 Task: Add a signature Cooper Powell containing Thank you for your support, Cooper Powell to email address softage.1@softage.net and add a label Performance reviews
Action: Mouse moved to (374, 609)
Screenshot: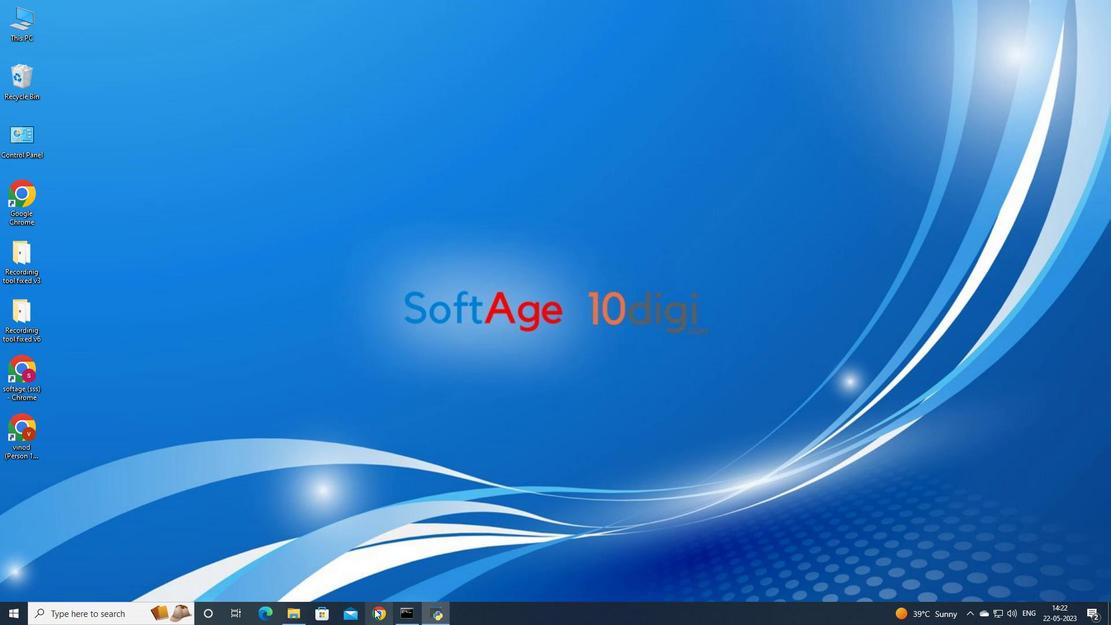 
Action: Mouse pressed left at (374, 609)
Screenshot: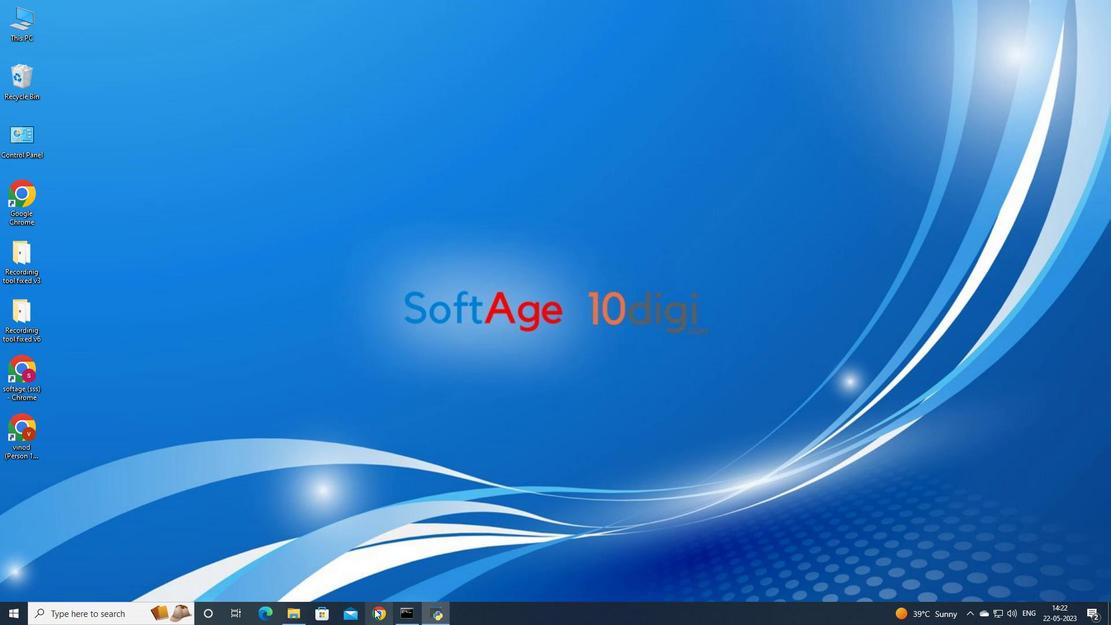 
Action: Mouse moved to (385, 605)
Screenshot: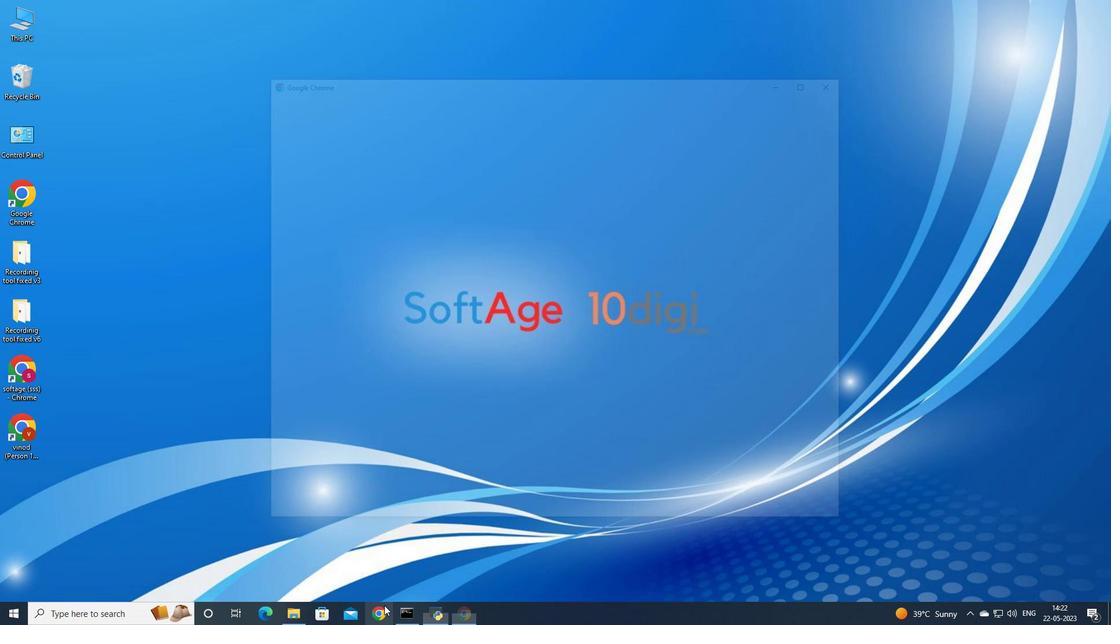 
Action: Mouse scrolled (385, 604) with delta (0, 0)
Screenshot: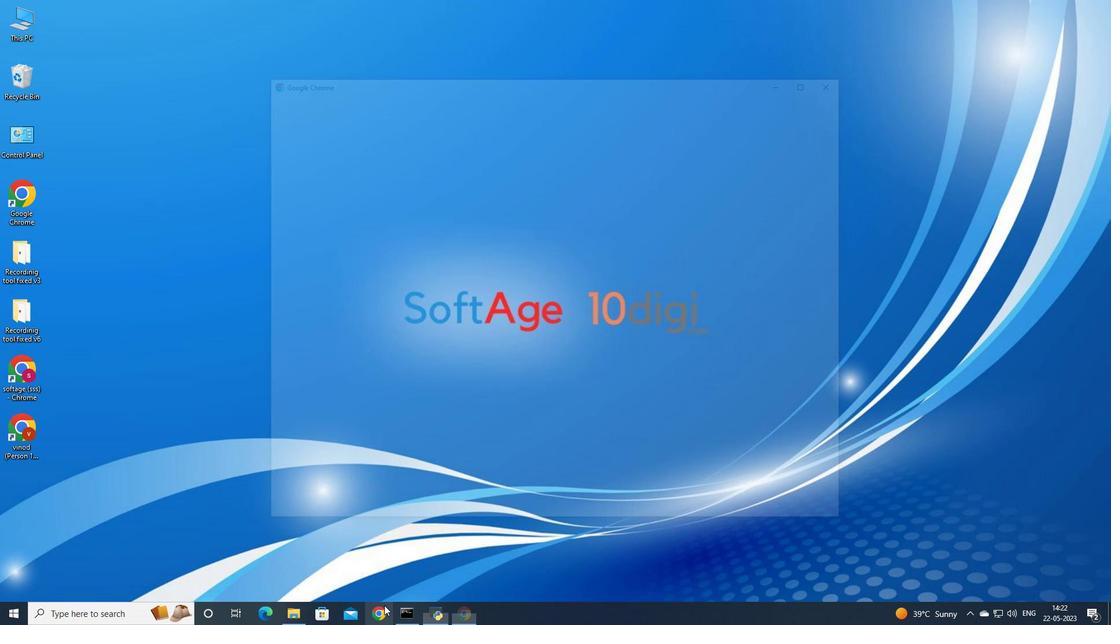 
Action: Mouse moved to (531, 345)
Screenshot: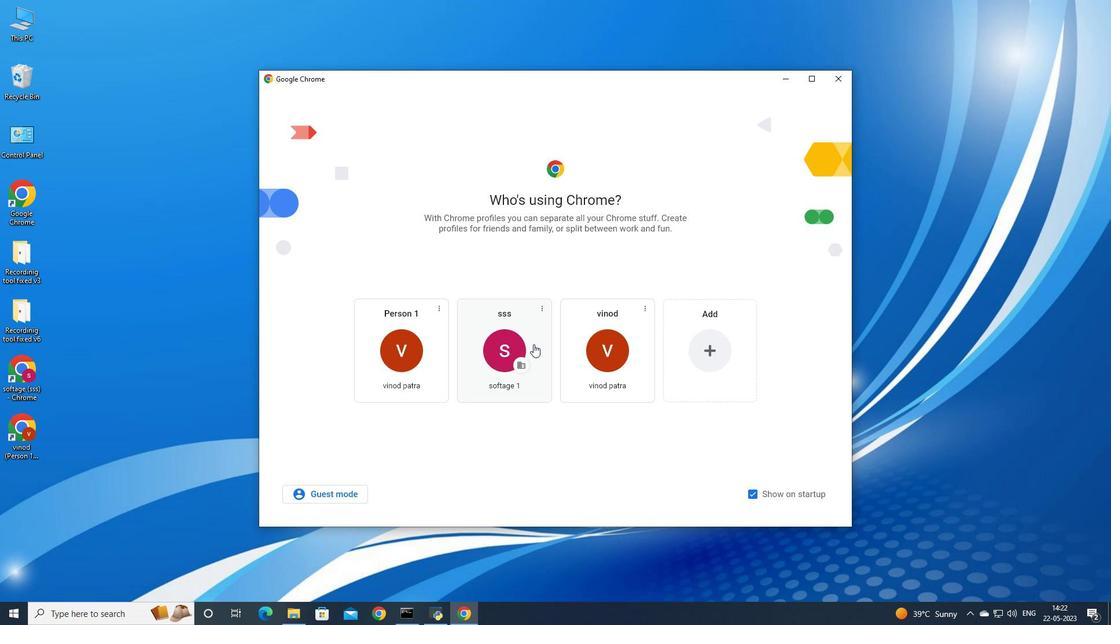 
Action: Mouse pressed left at (531, 345)
Screenshot: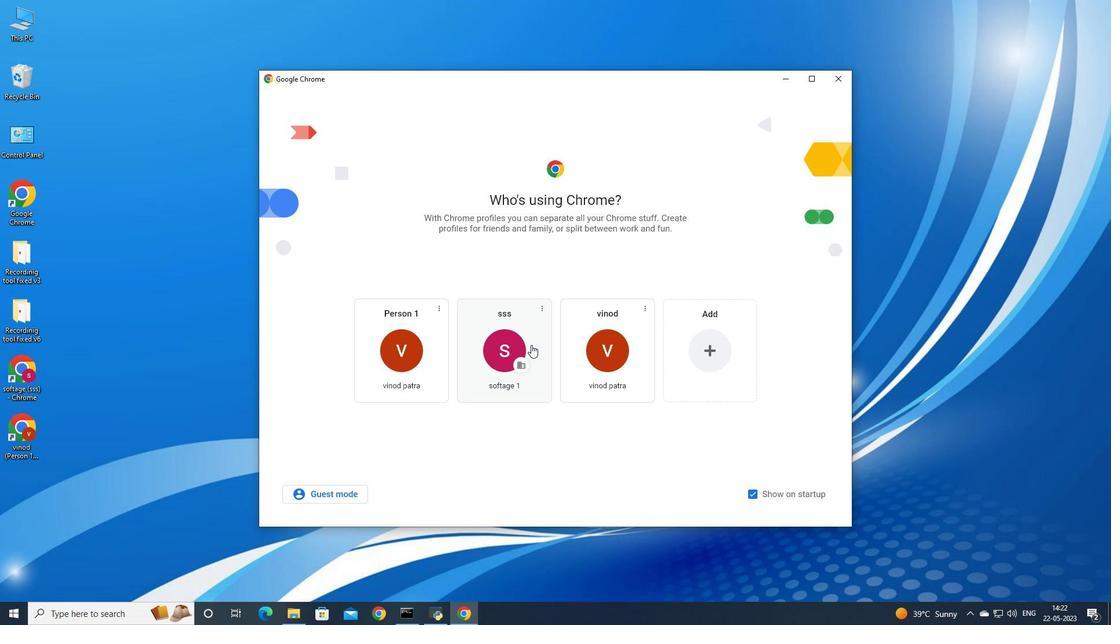 
Action: Mouse moved to (1004, 63)
Screenshot: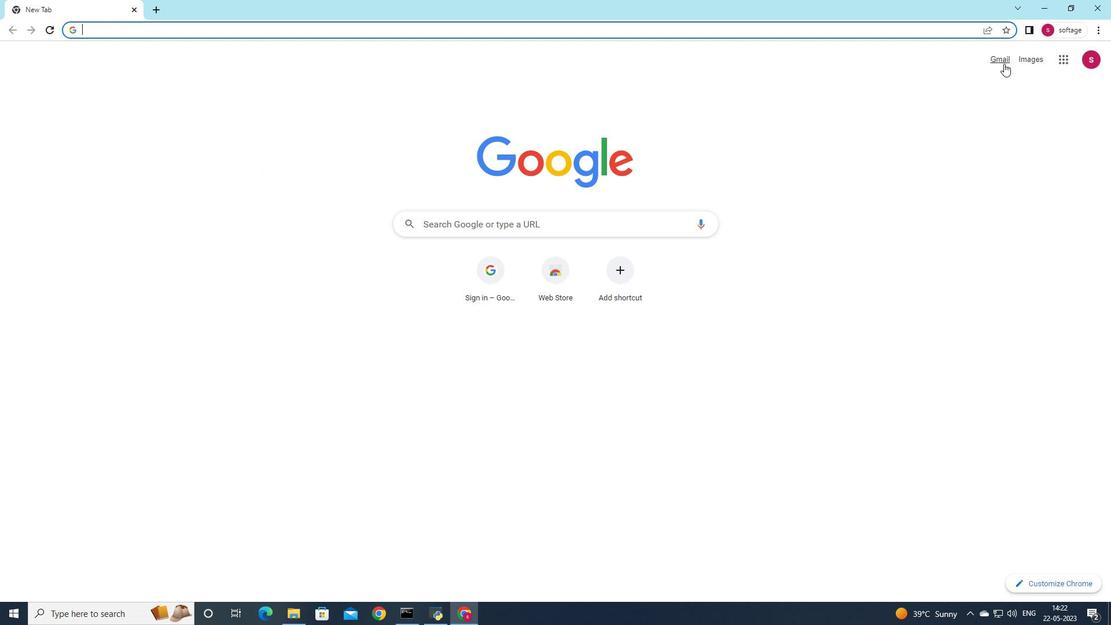 
Action: Mouse pressed left at (1004, 63)
Screenshot: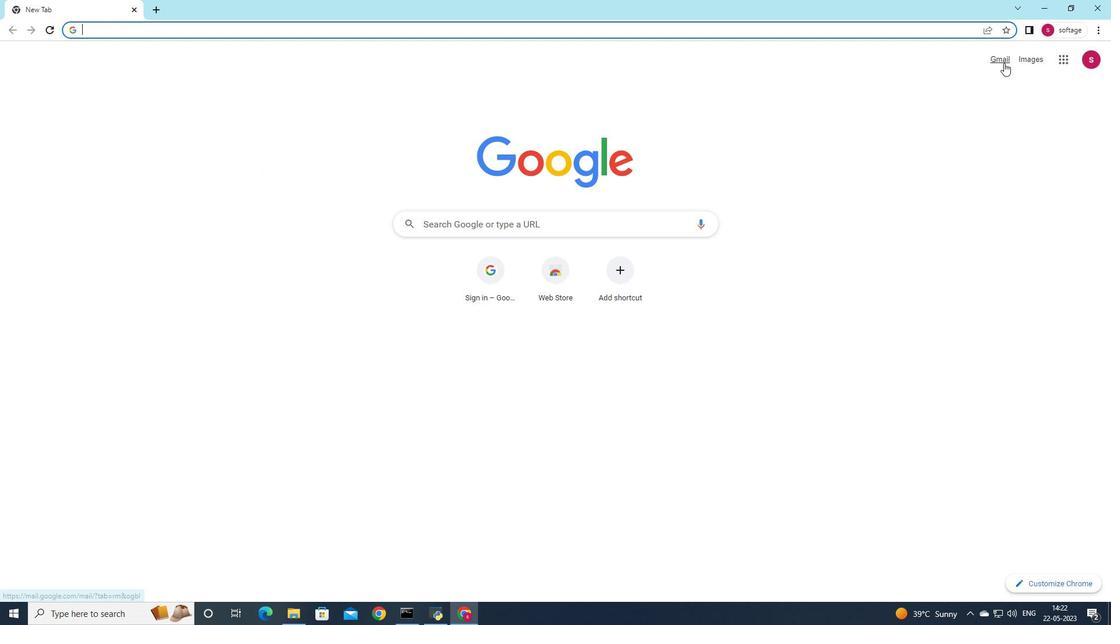 
Action: Mouse moved to (981, 80)
Screenshot: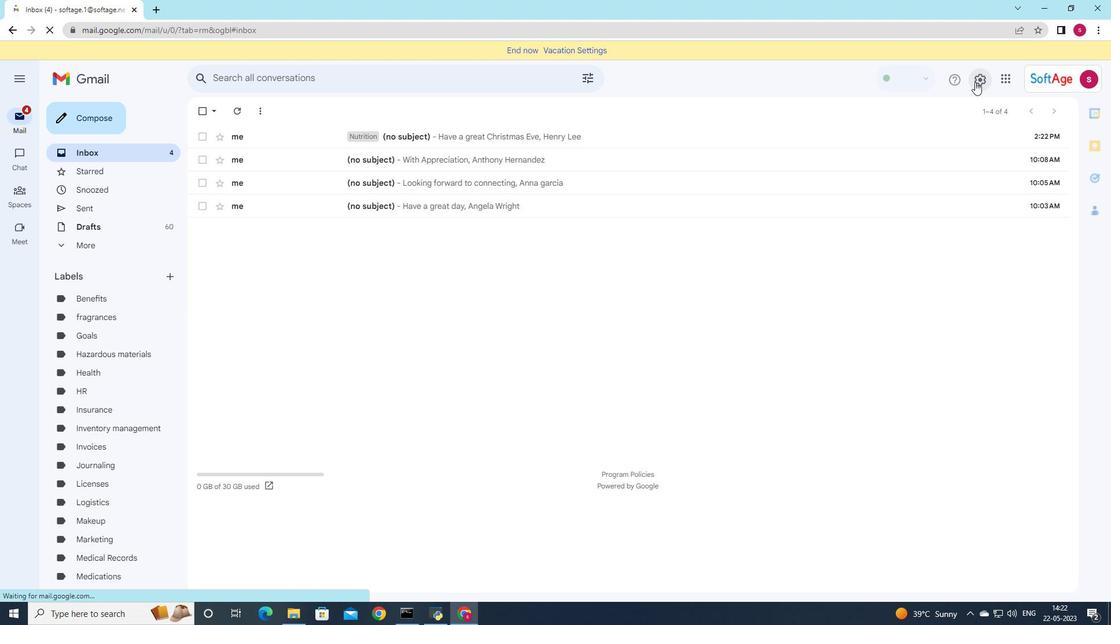 
Action: Mouse pressed left at (981, 80)
Screenshot: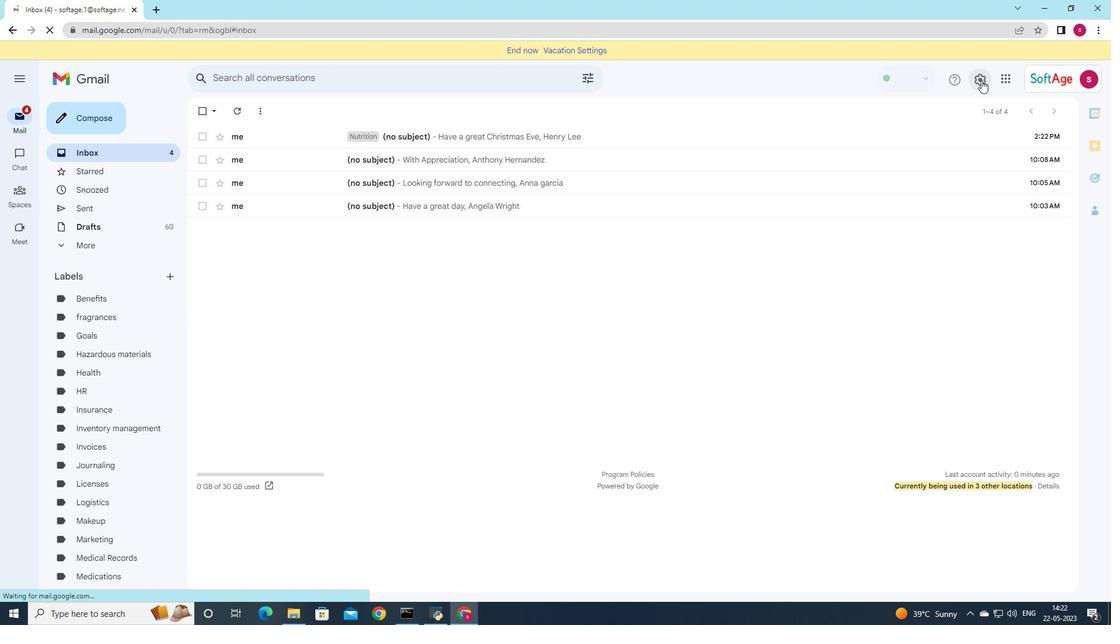 
Action: Mouse moved to (976, 130)
Screenshot: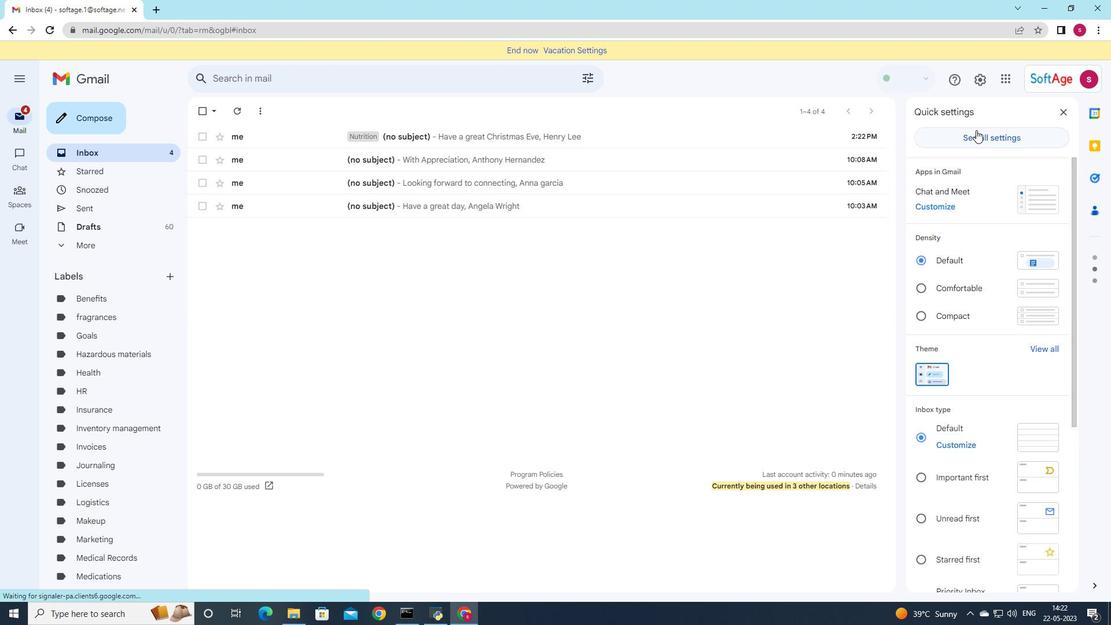 
Action: Mouse pressed left at (976, 130)
Screenshot: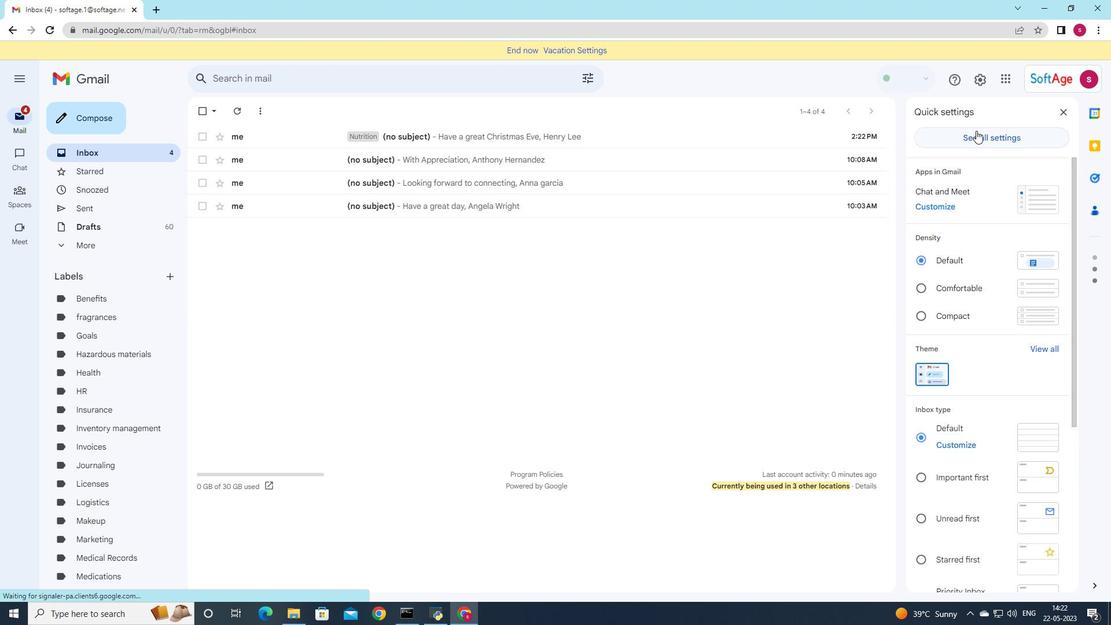 
Action: Mouse moved to (577, 213)
Screenshot: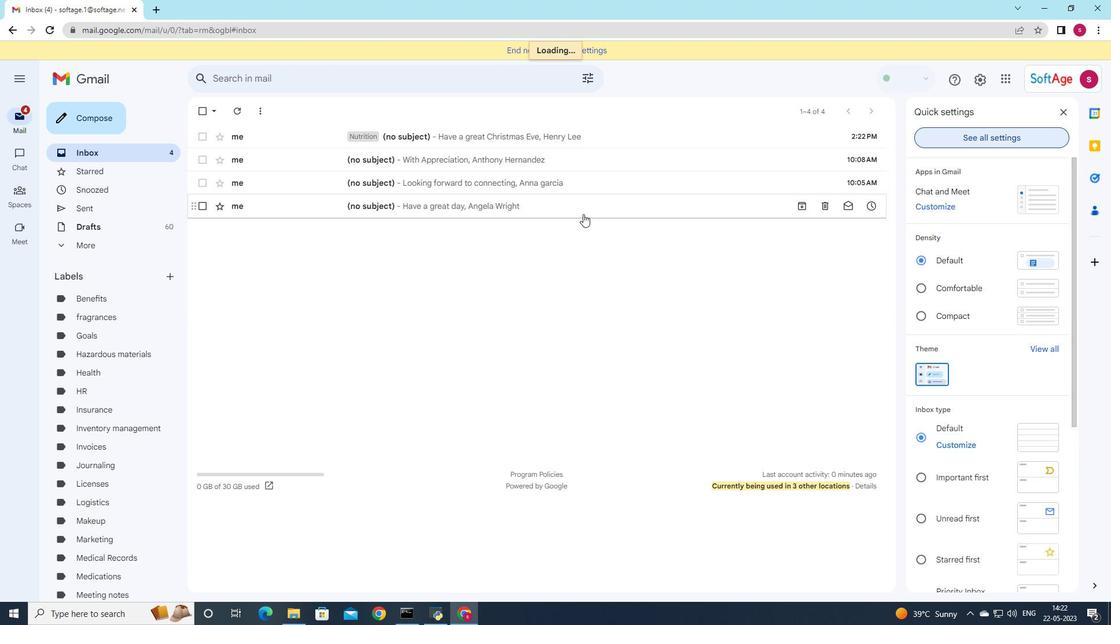 
Action: Mouse scrolled (577, 213) with delta (0, 0)
Screenshot: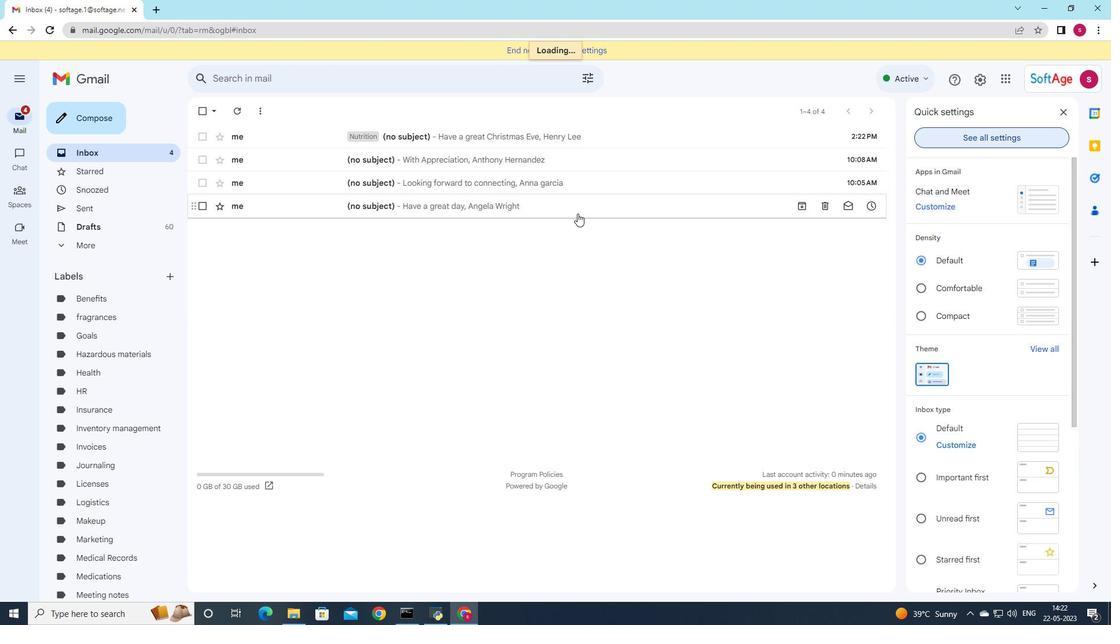 
Action: Mouse scrolled (577, 213) with delta (0, 0)
Screenshot: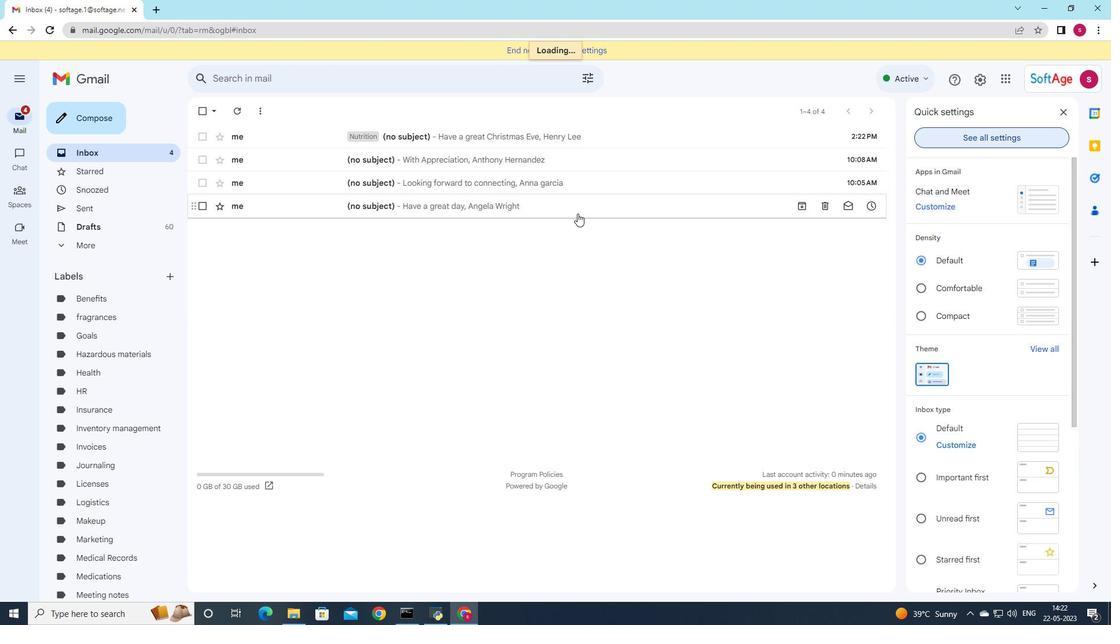 
Action: Mouse scrolled (577, 213) with delta (0, 0)
Screenshot: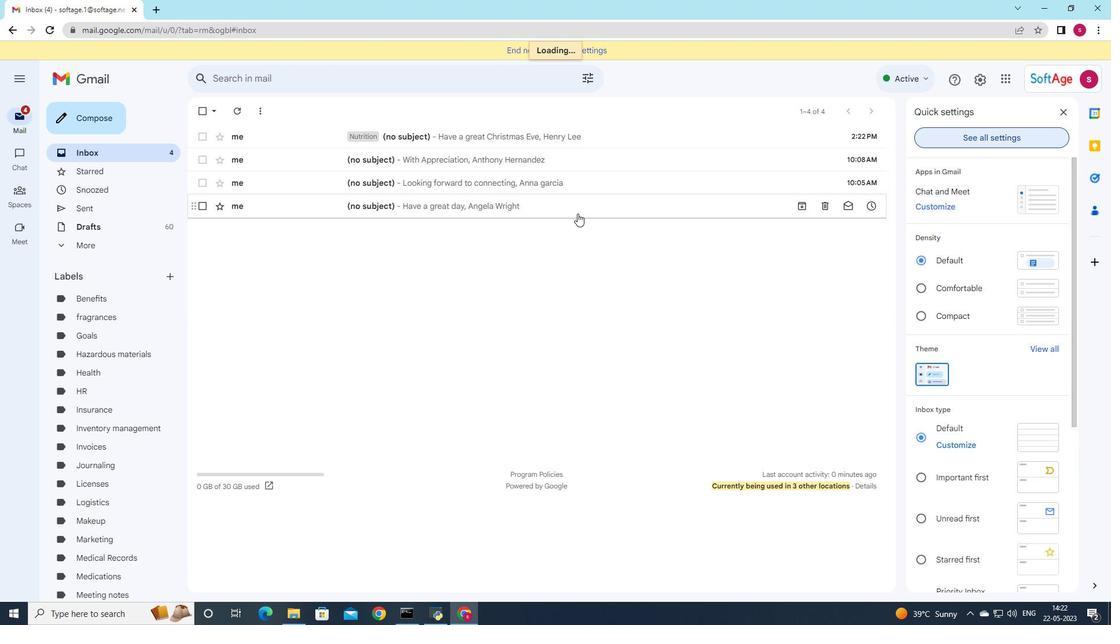 
Action: Mouse scrolled (577, 213) with delta (0, 0)
Screenshot: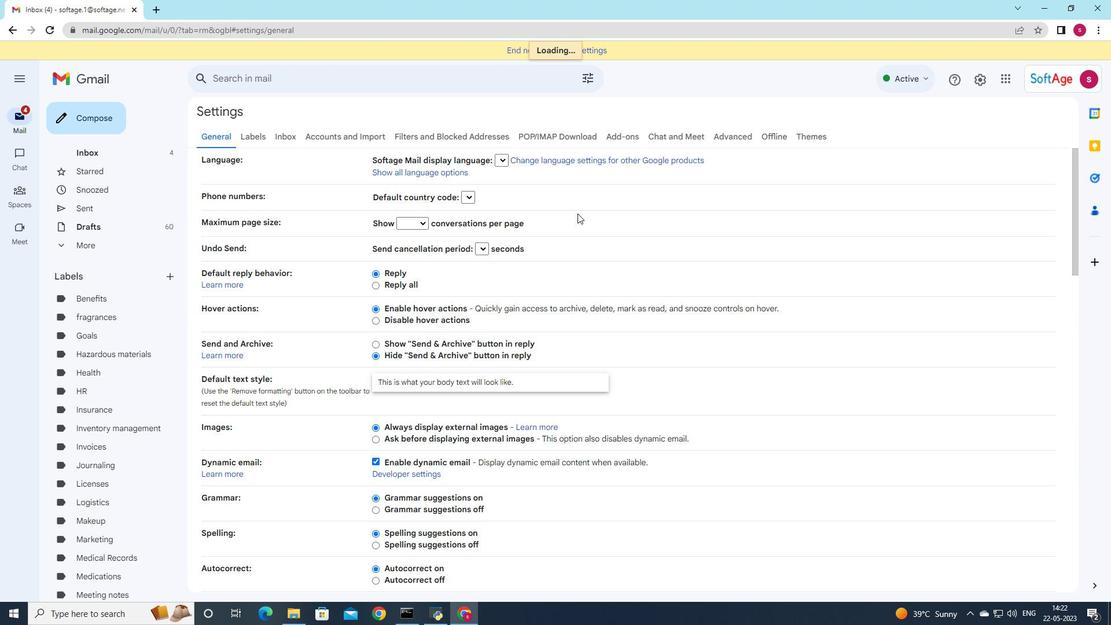 
Action: Mouse scrolled (577, 213) with delta (0, 0)
Screenshot: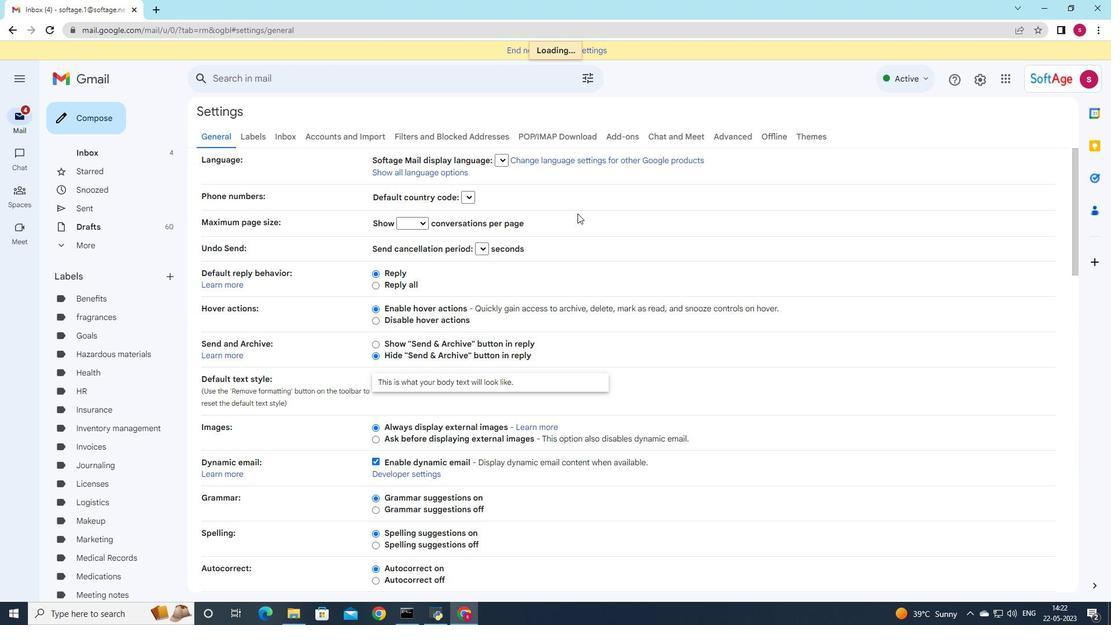 
Action: Mouse scrolled (577, 213) with delta (0, 0)
Screenshot: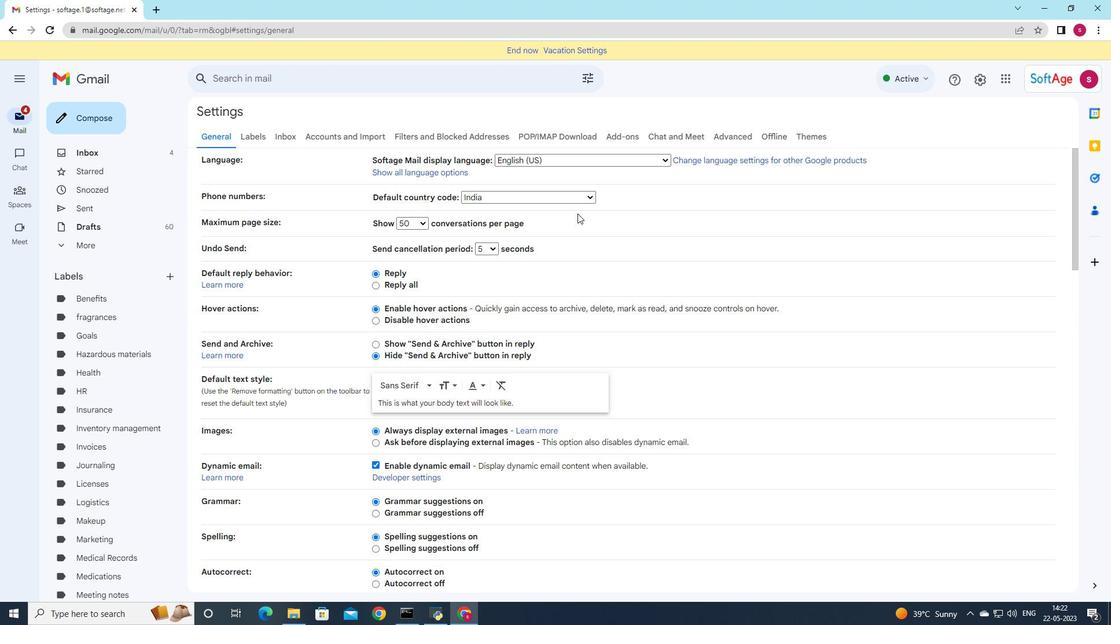 
Action: Mouse scrolled (577, 213) with delta (0, 0)
Screenshot: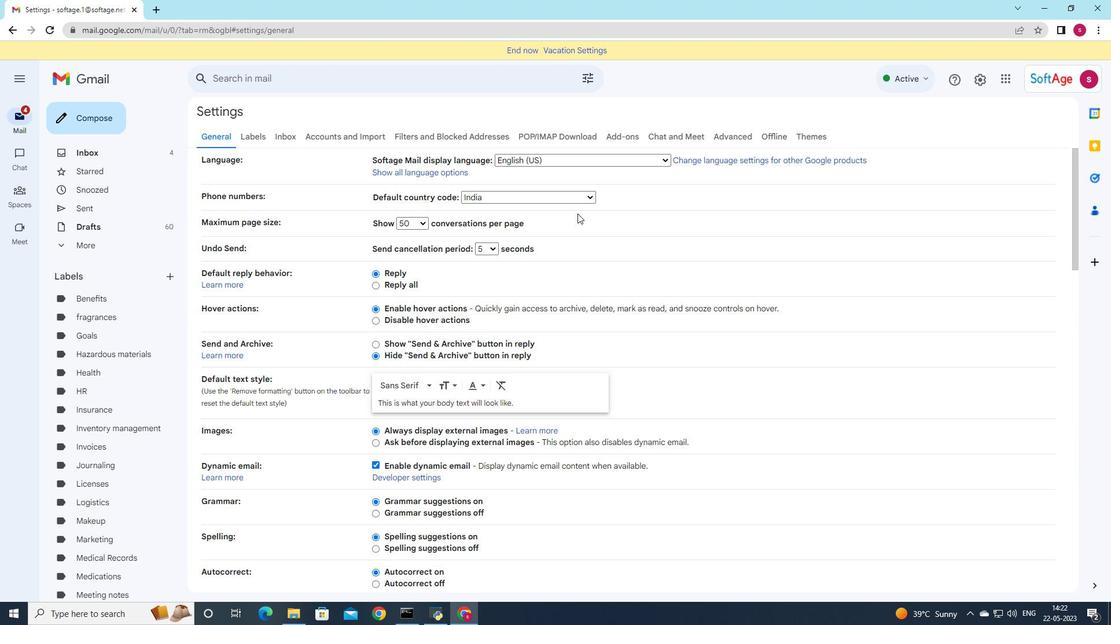 
Action: Mouse scrolled (577, 213) with delta (0, 0)
Screenshot: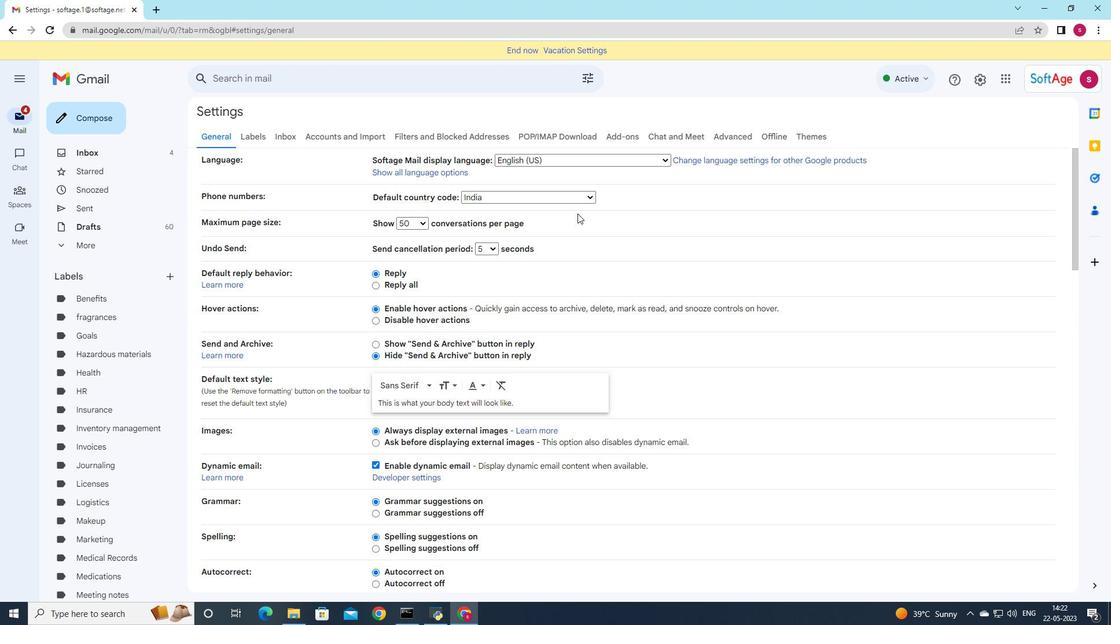 
Action: Mouse scrolled (577, 213) with delta (0, 0)
Screenshot: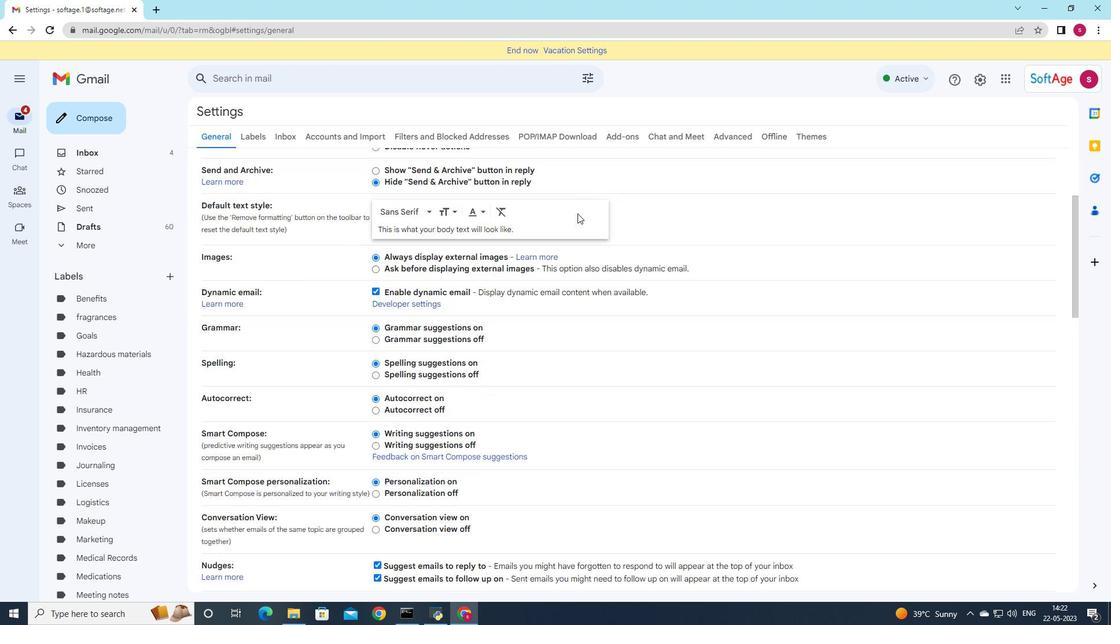 
Action: Mouse scrolled (577, 213) with delta (0, 0)
Screenshot: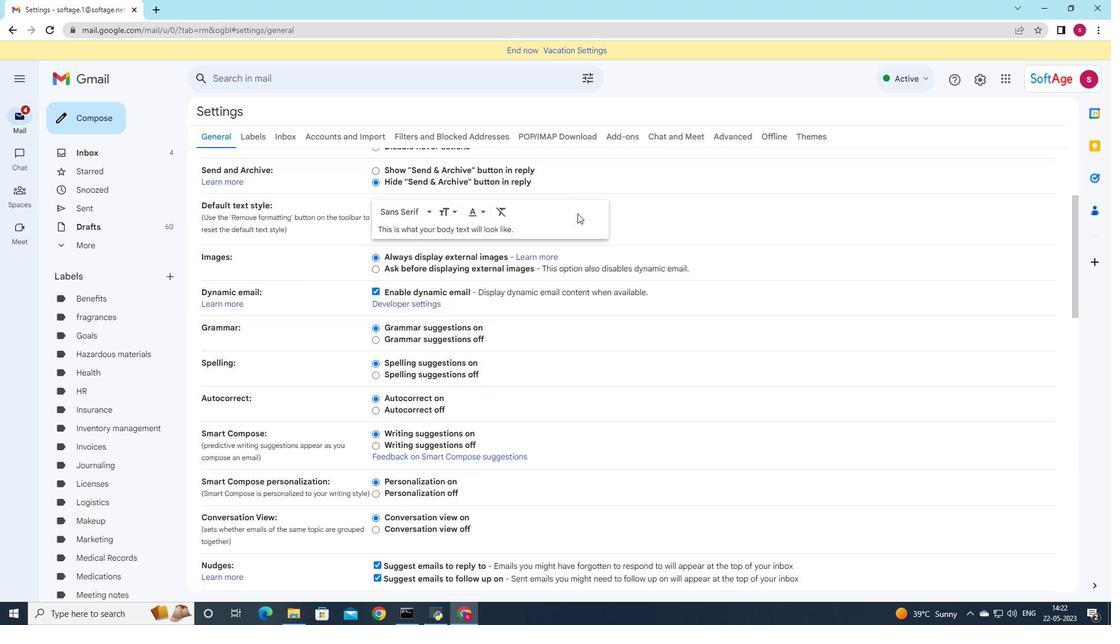 
Action: Mouse scrolled (577, 213) with delta (0, 0)
Screenshot: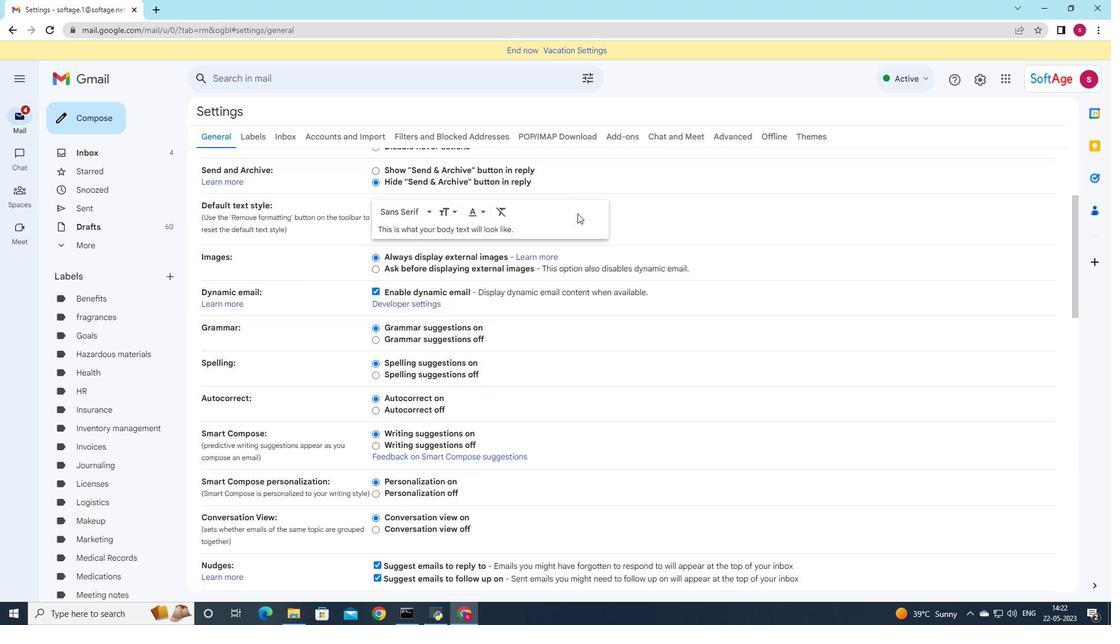 
Action: Mouse moved to (578, 217)
Screenshot: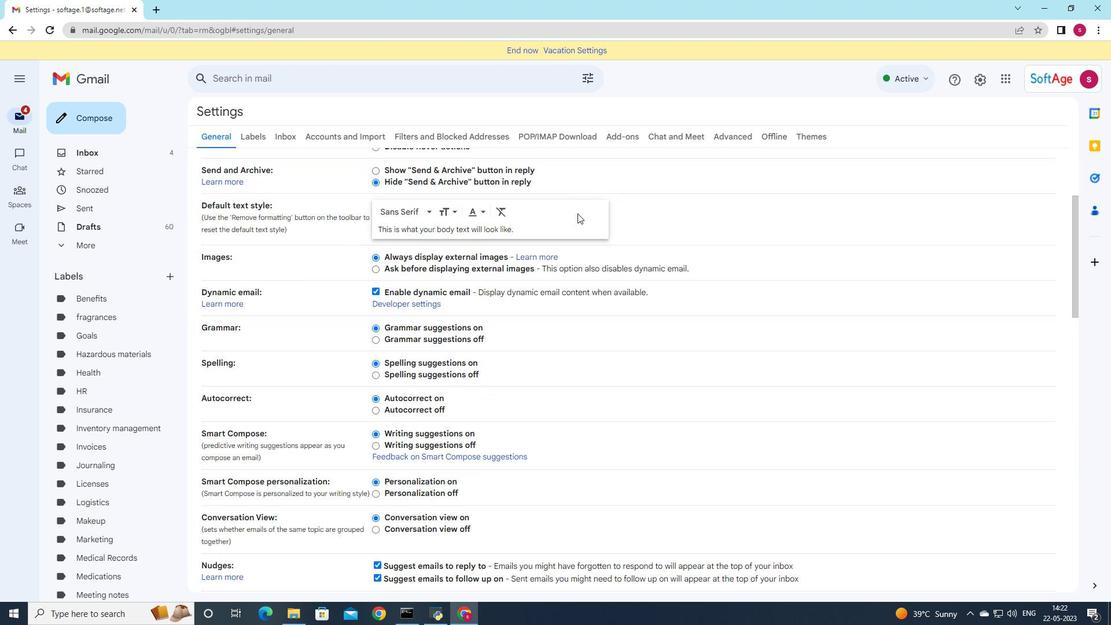 
Action: Mouse scrolled (578, 216) with delta (0, 0)
Screenshot: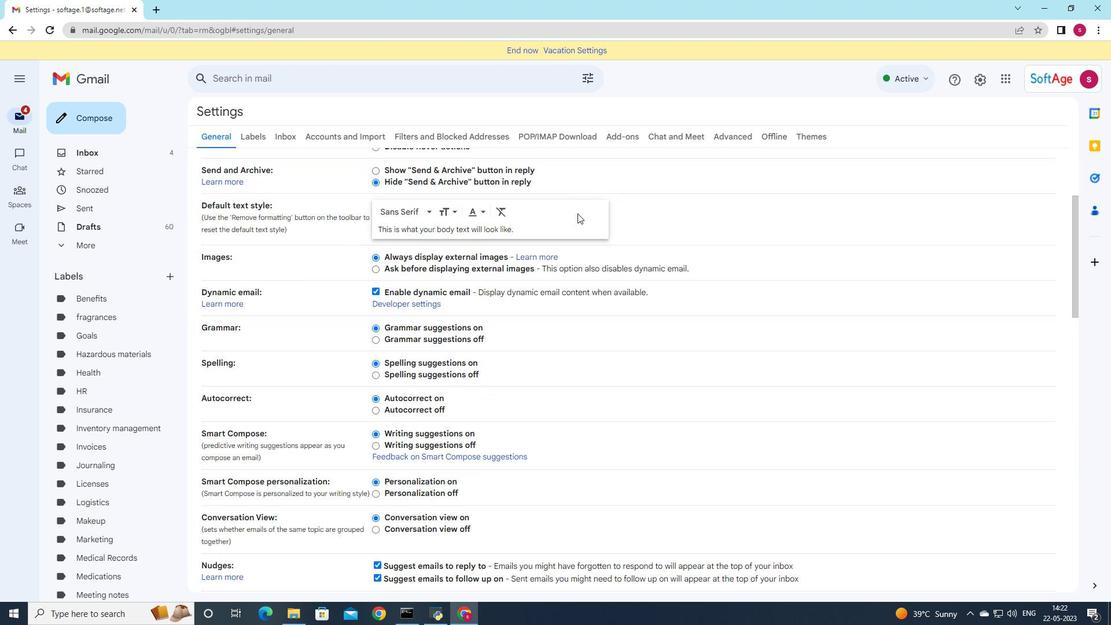 
Action: Mouse moved to (576, 234)
Screenshot: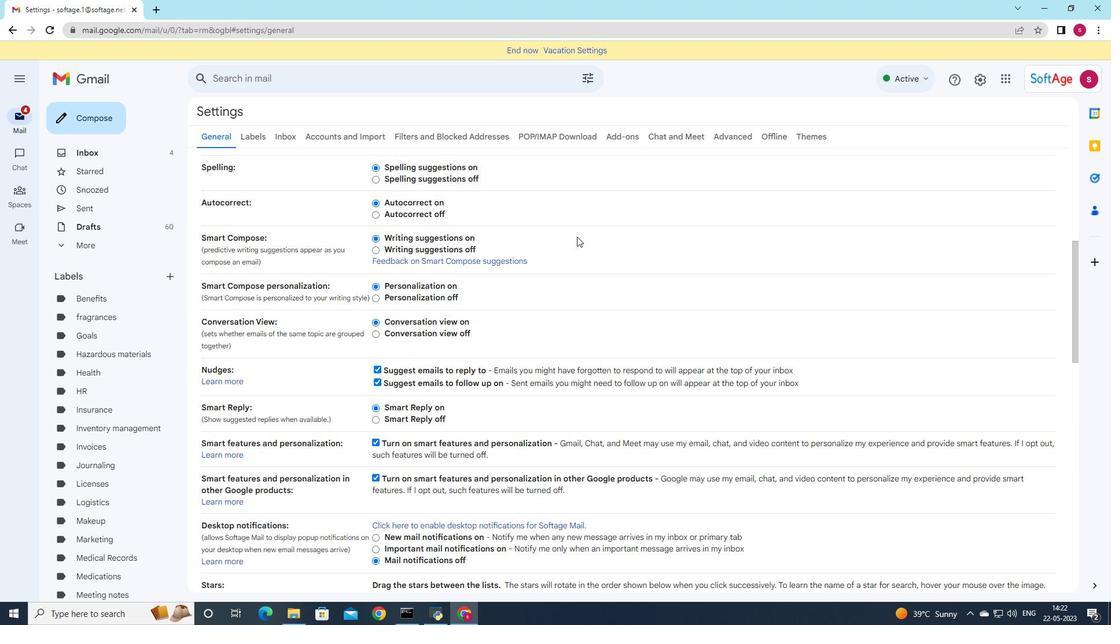 
Action: Mouse scrolled (576, 233) with delta (0, 0)
Screenshot: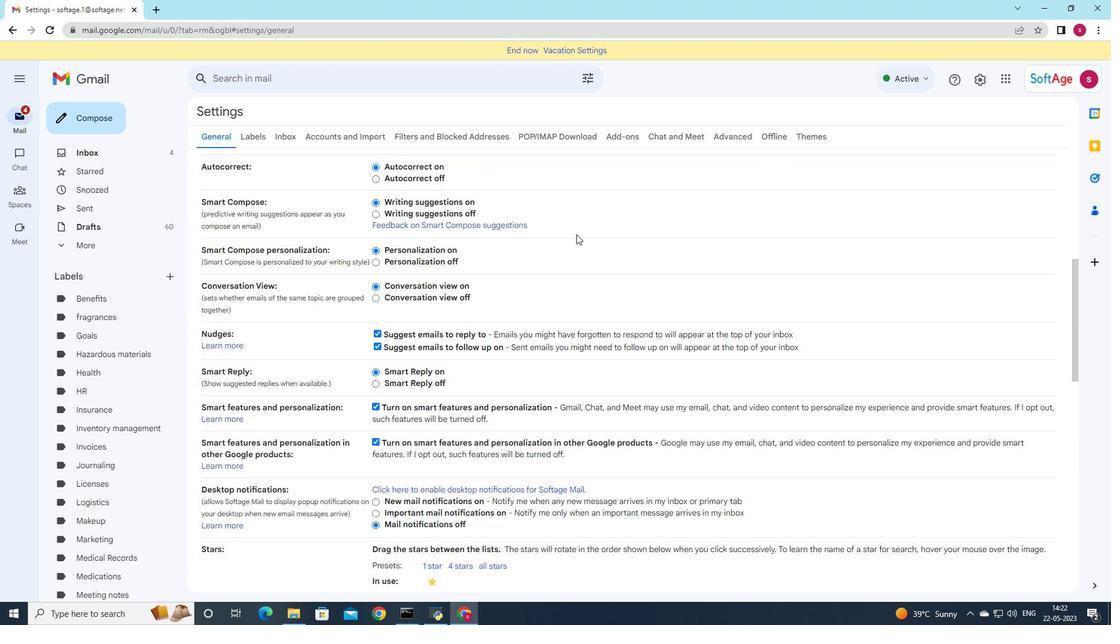 
Action: Mouse scrolled (576, 233) with delta (0, 0)
Screenshot: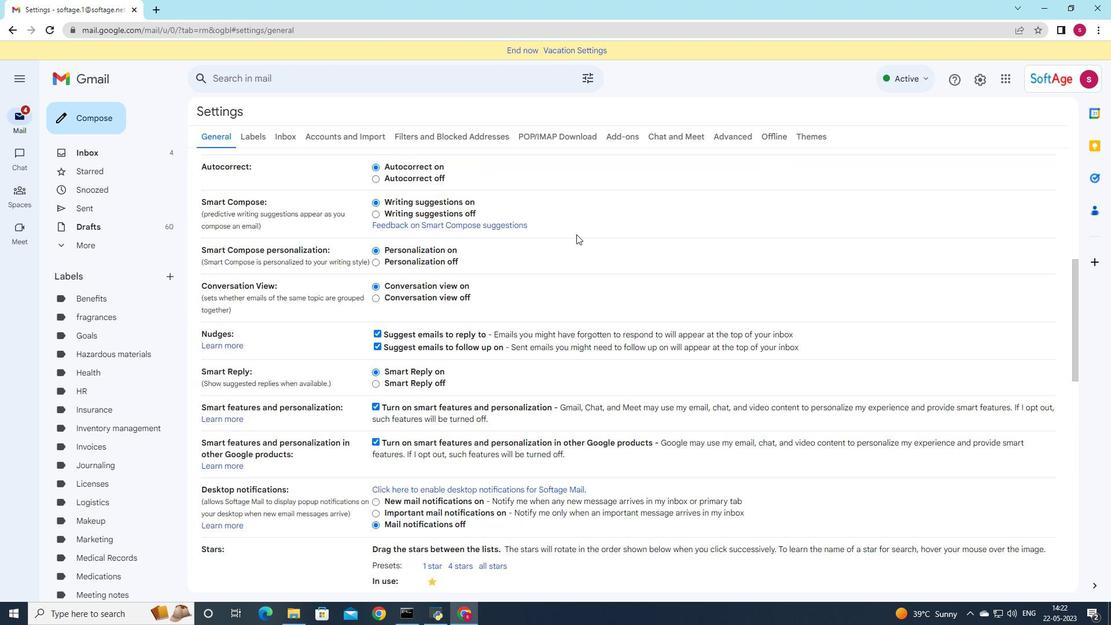 
Action: Mouse scrolled (576, 233) with delta (0, 0)
Screenshot: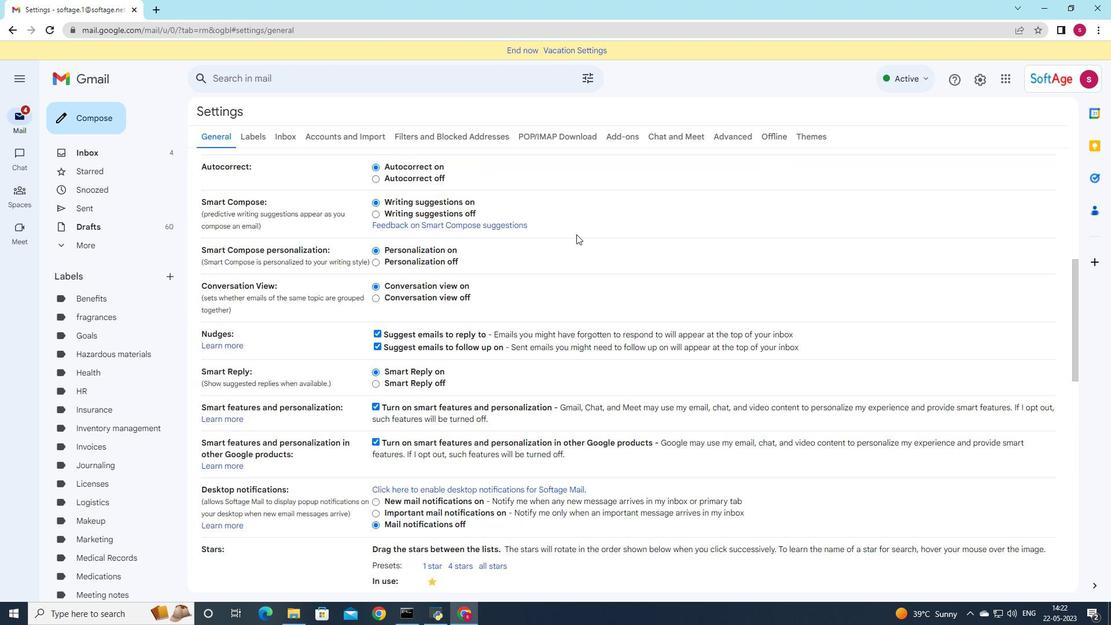 
Action: Mouse moved to (576, 235)
Screenshot: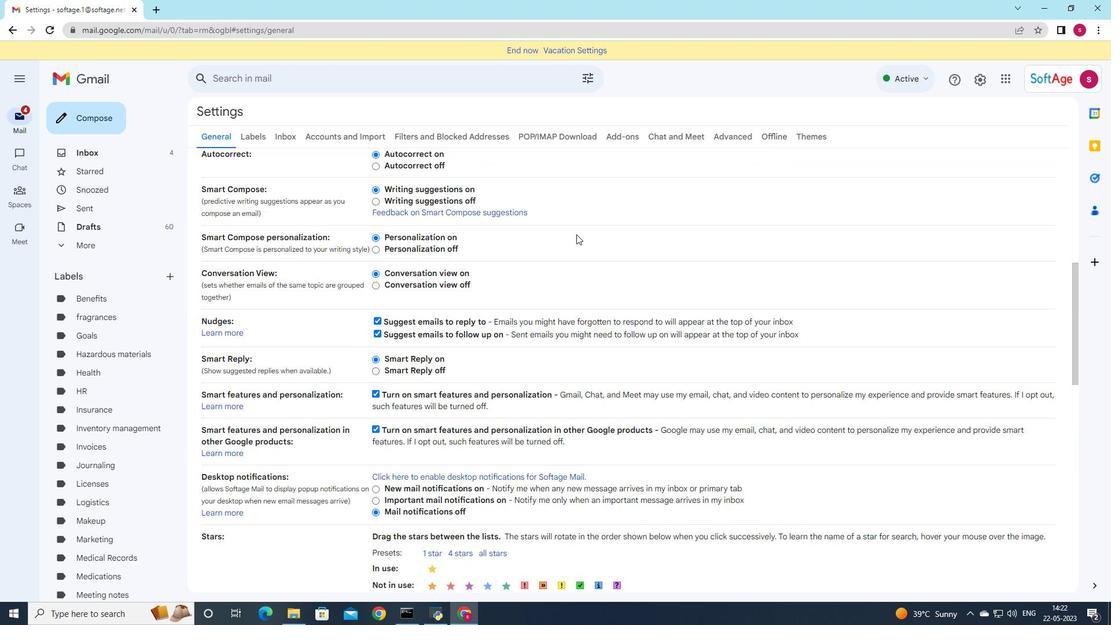 
Action: Mouse scrolled (576, 234) with delta (0, 0)
Screenshot: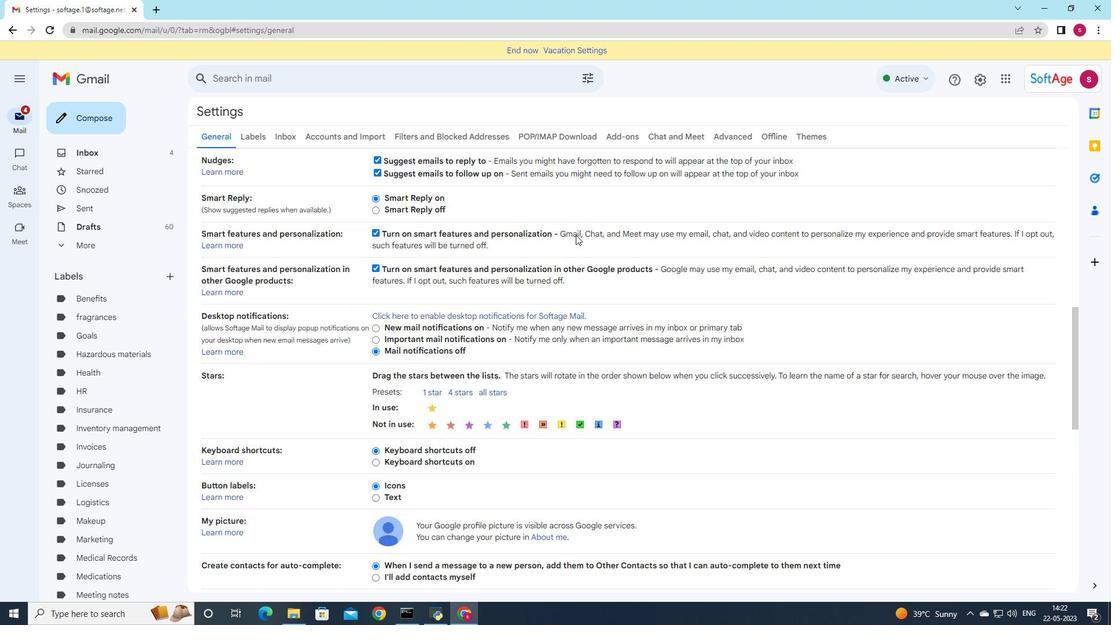 
Action: Mouse scrolled (576, 234) with delta (0, 0)
Screenshot: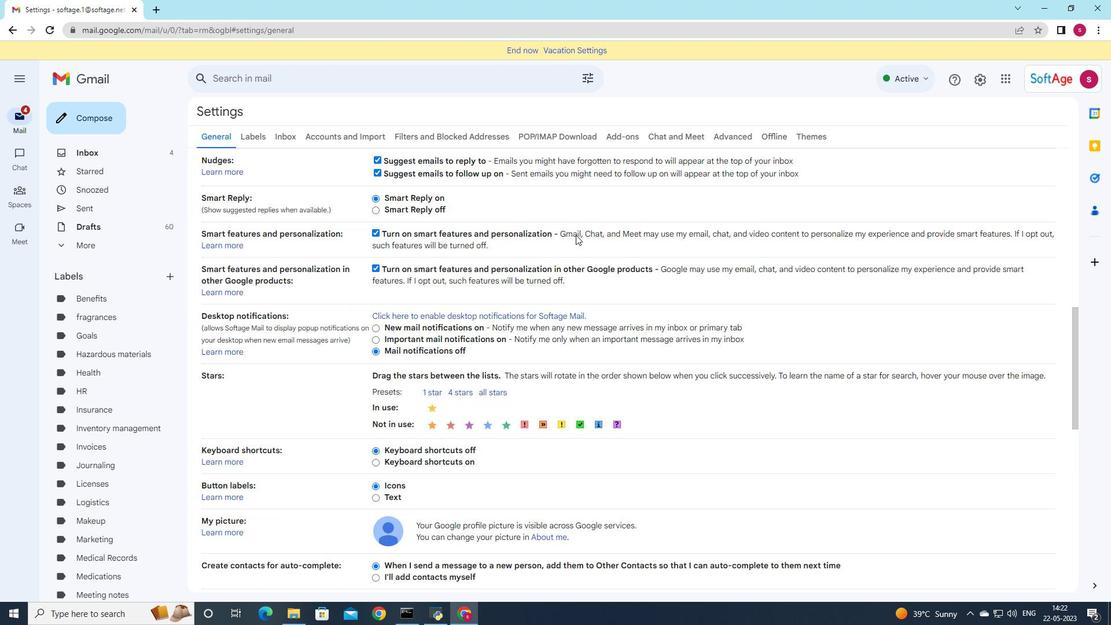 
Action: Mouse scrolled (576, 234) with delta (0, 0)
Screenshot: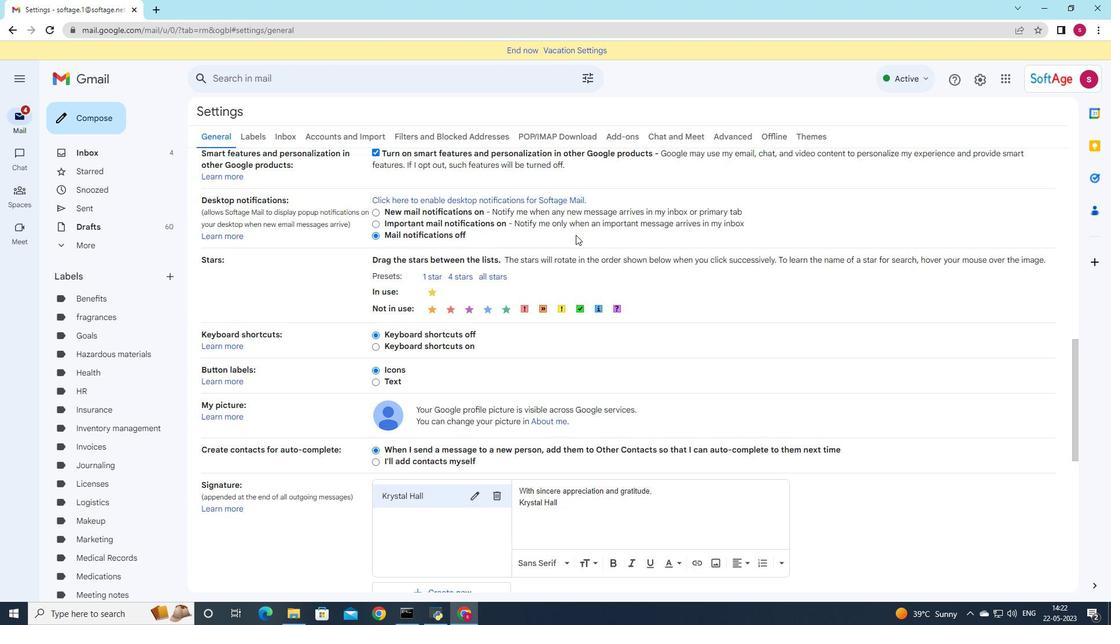 
Action: Mouse scrolled (576, 234) with delta (0, 0)
Screenshot: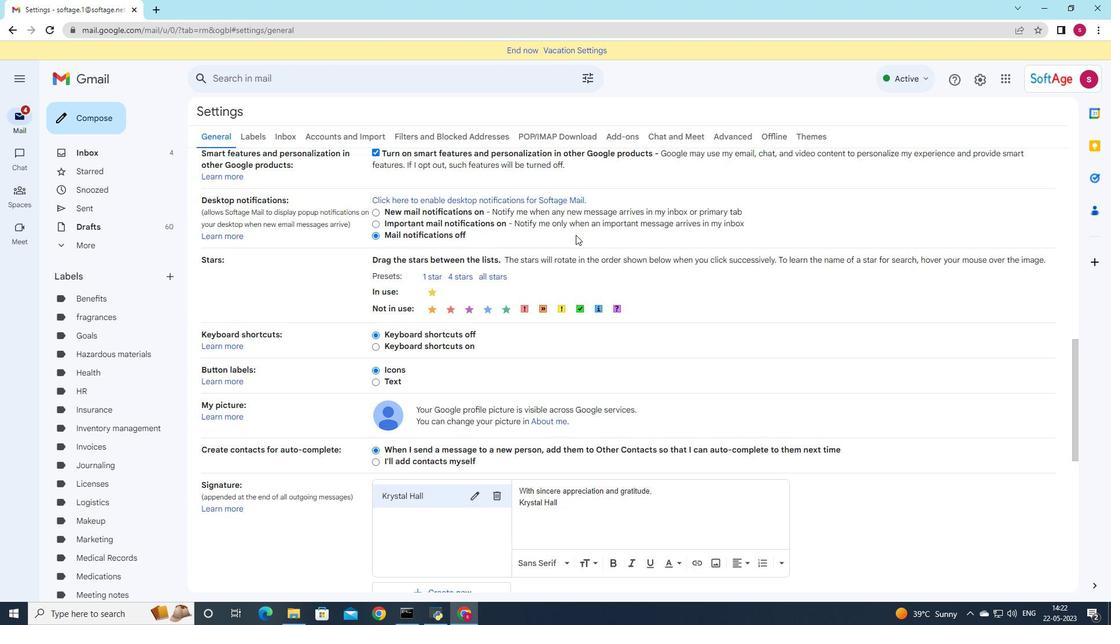 
Action: Mouse scrolled (576, 234) with delta (0, 0)
Screenshot: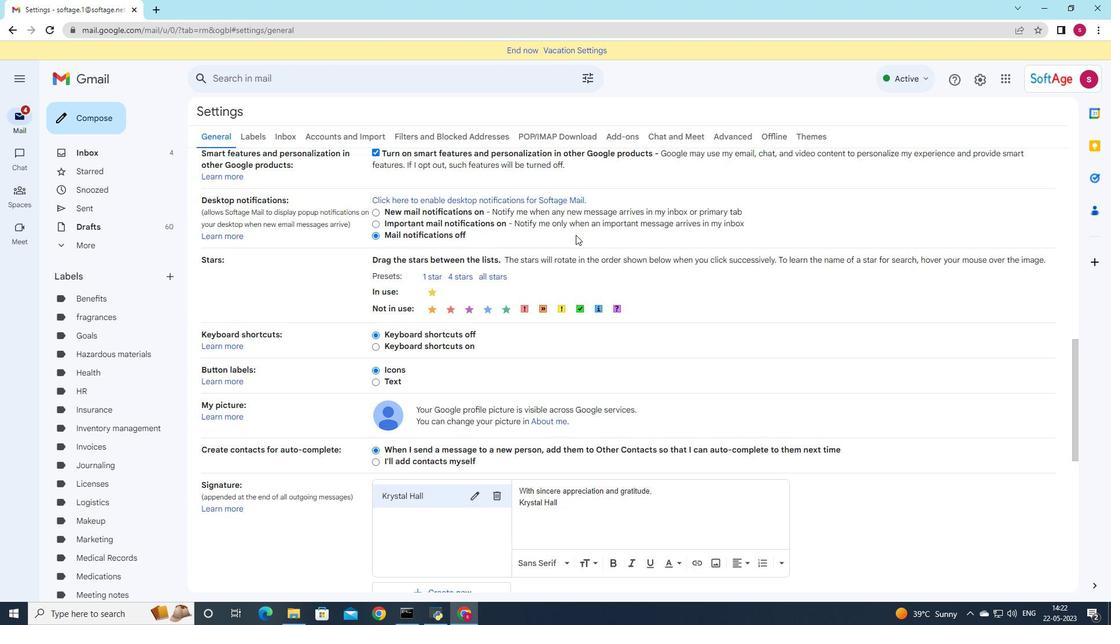 
Action: Mouse moved to (503, 326)
Screenshot: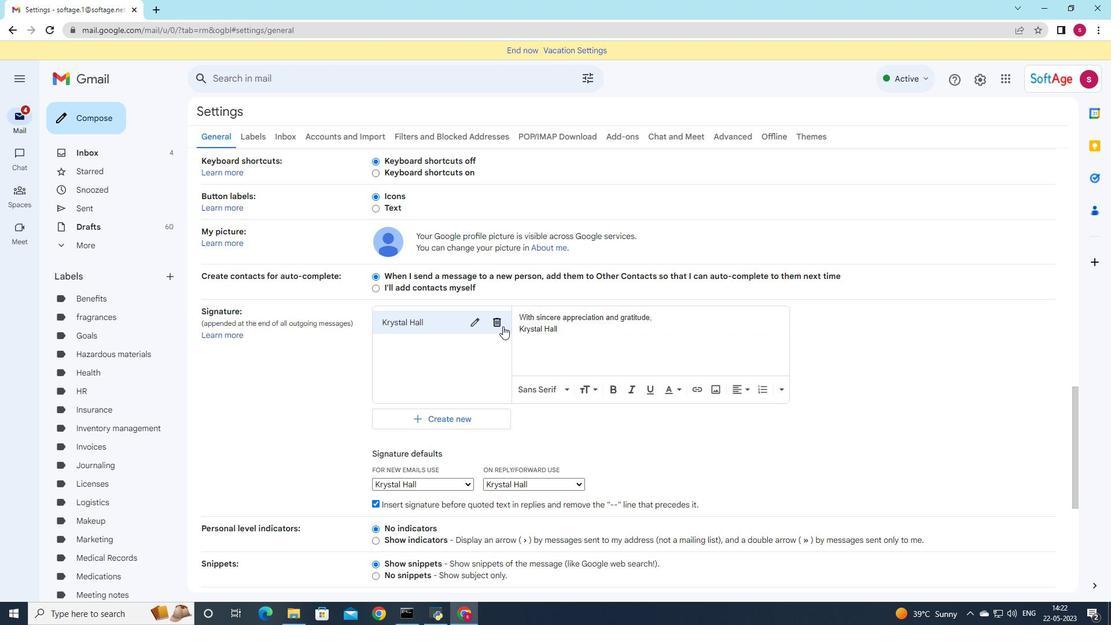 
Action: Mouse pressed left at (503, 326)
Screenshot: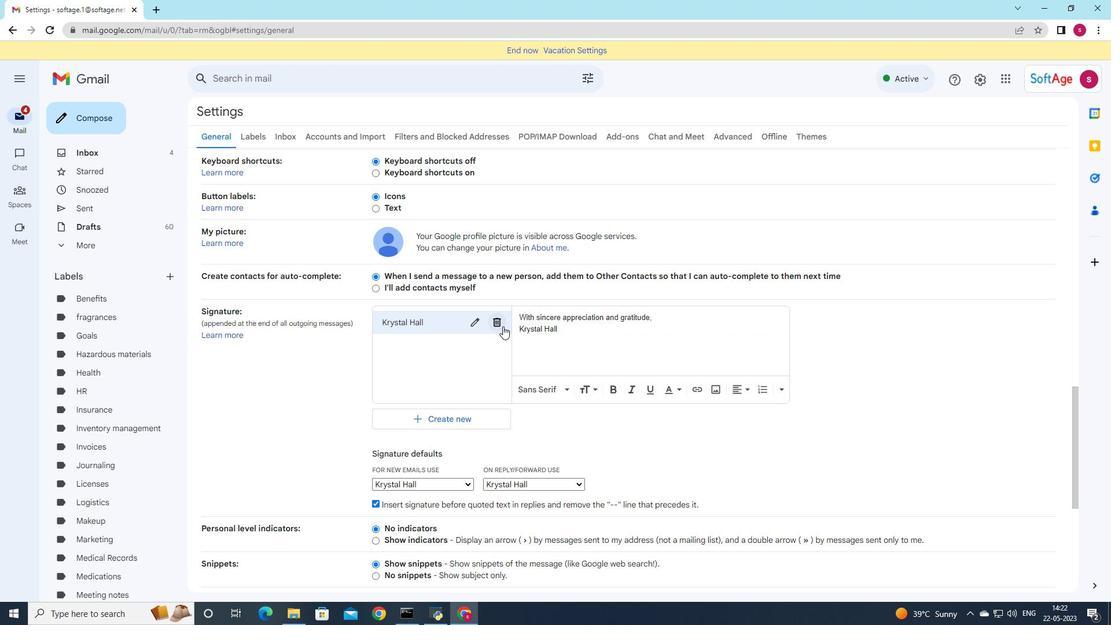 
Action: Mouse moved to (661, 349)
Screenshot: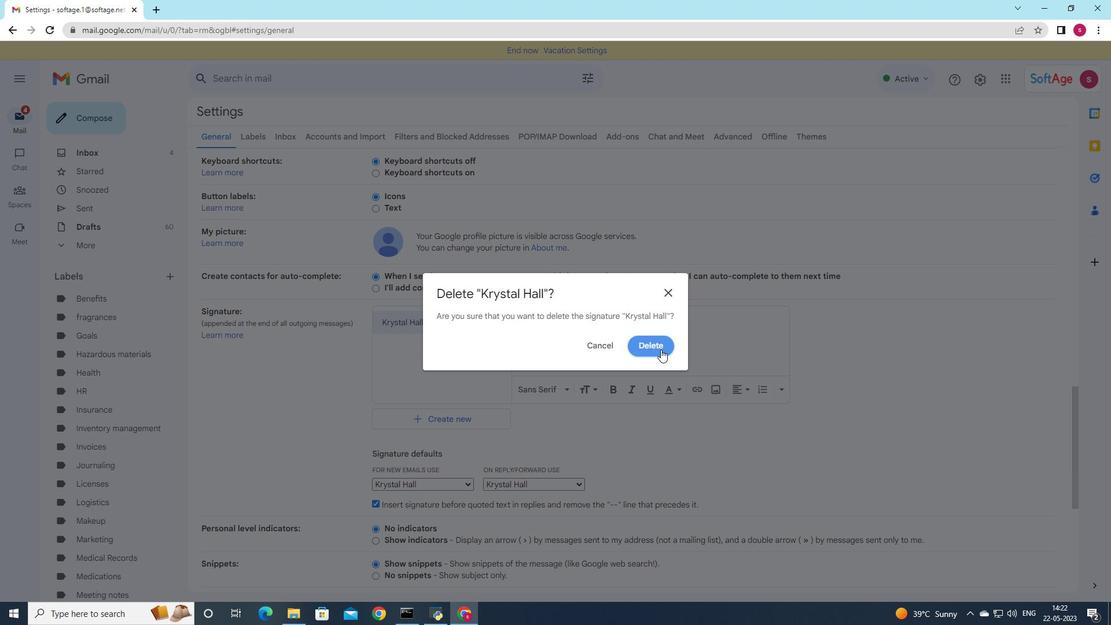 
Action: Mouse pressed left at (661, 349)
Screenshot: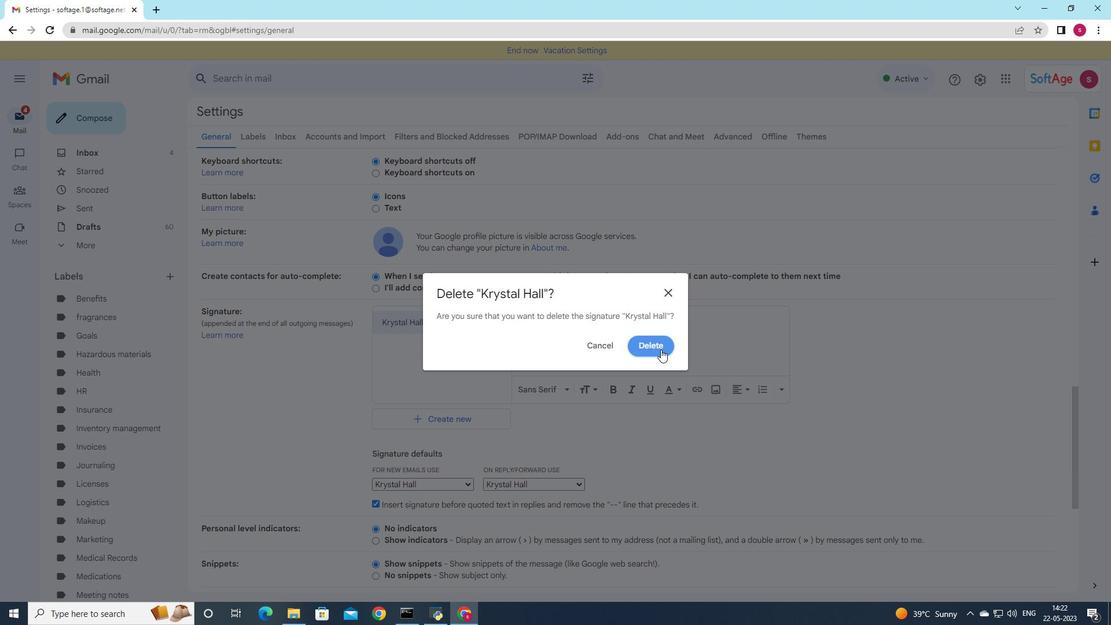 
Action: Mouse moved to (446, 331)
Screenshot: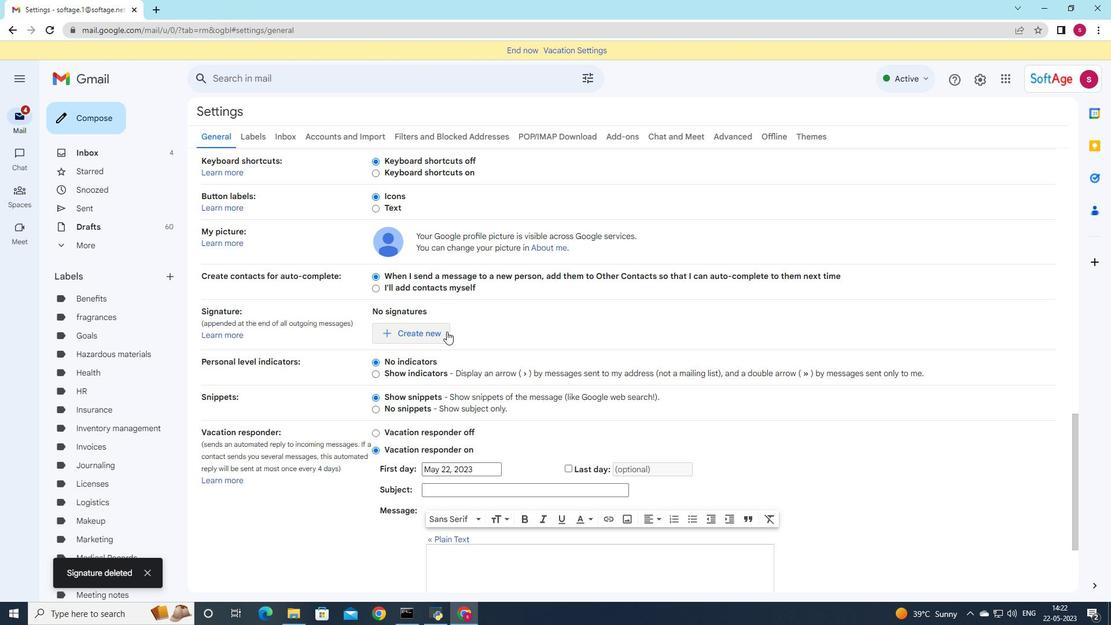 
Action: Mouse pressed left at (446, 331)
Screenshot: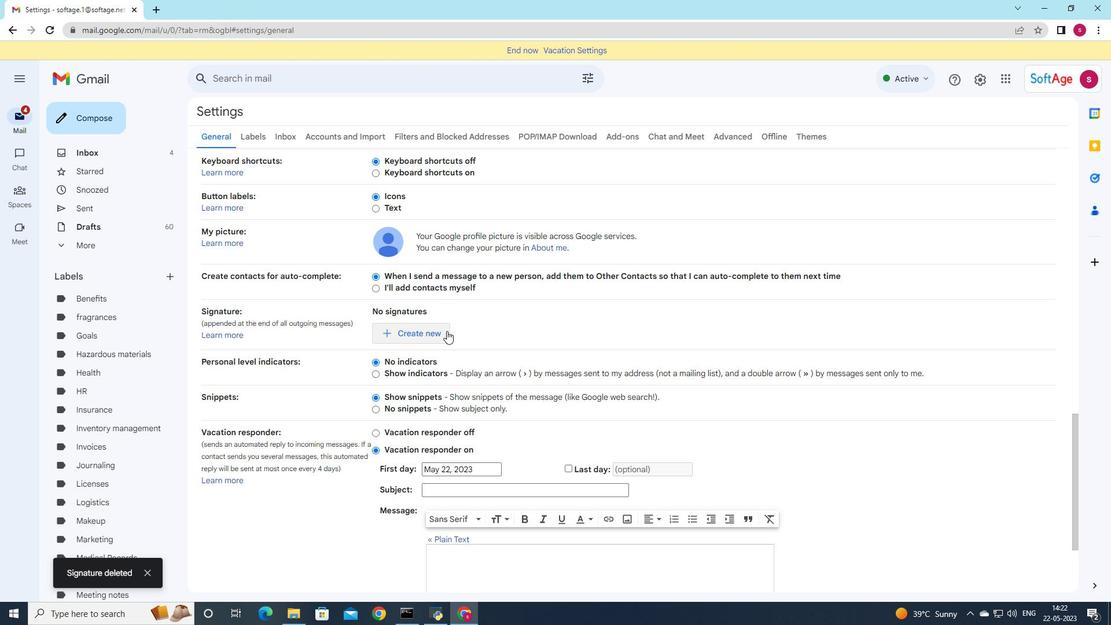 
Action: Mouse moved to (741, 153)
Screenshot: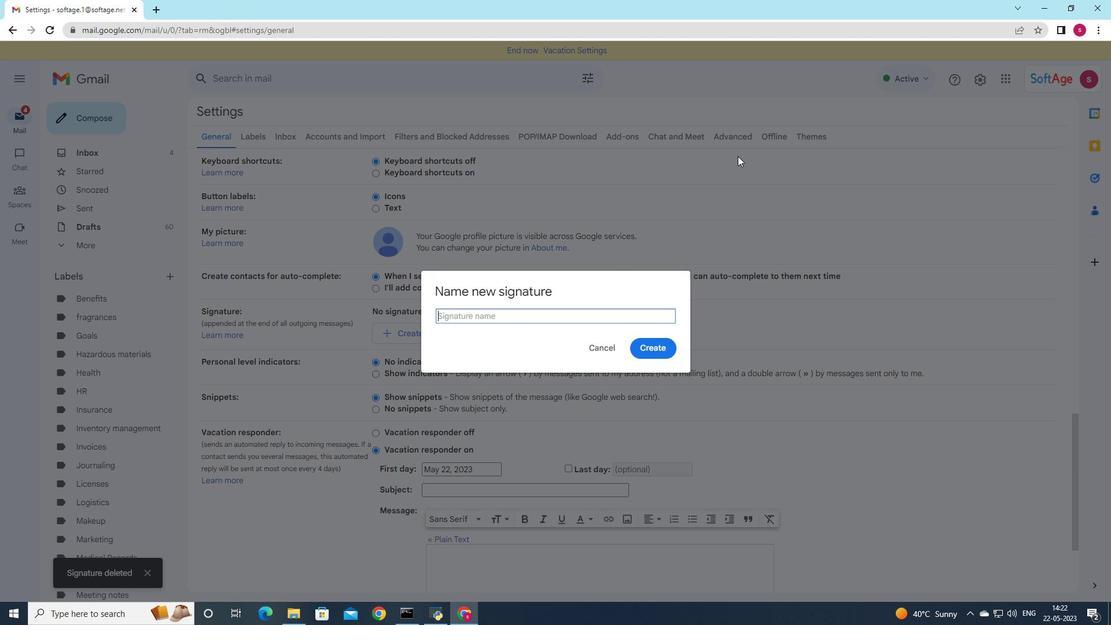 
Action: Key pressed <Key.shift>Cooper
Screenshot: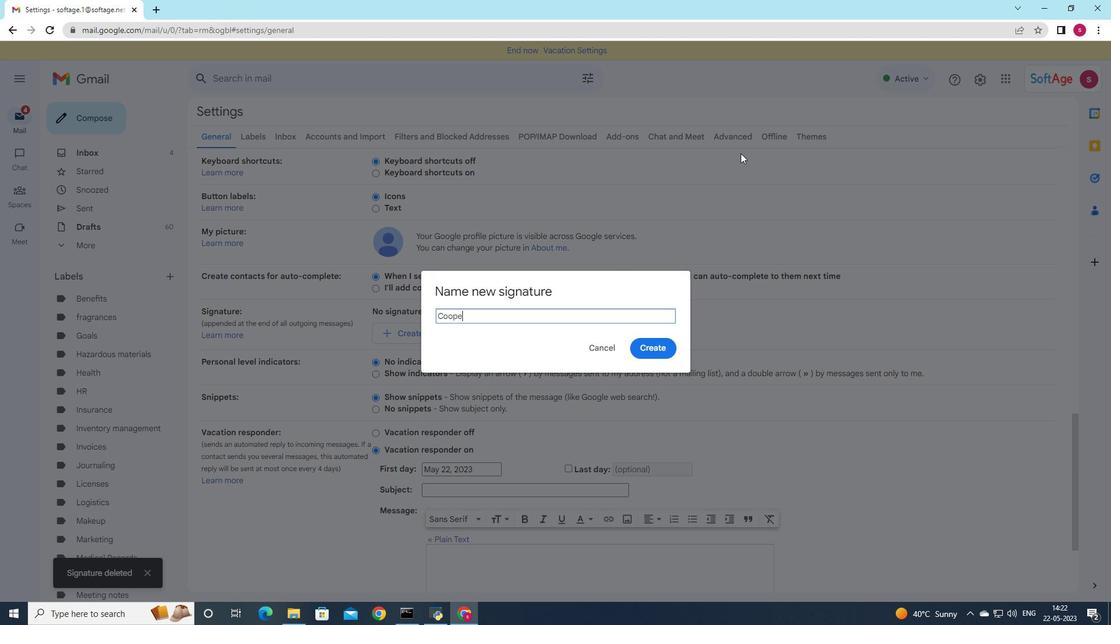
Action: Mouse moved to (669, 353)
Screenshot: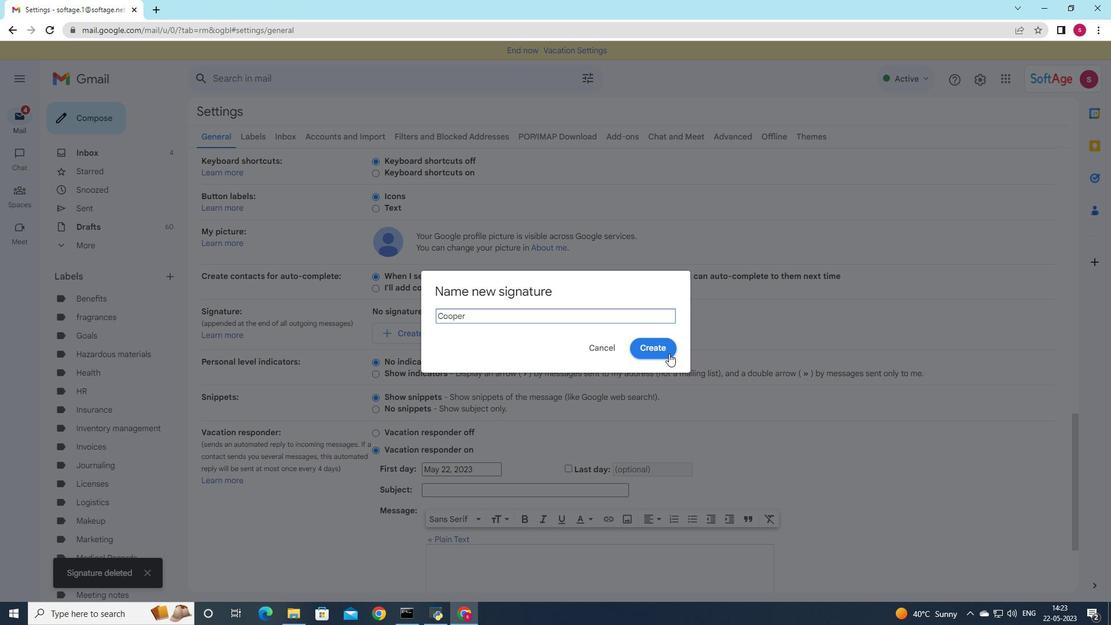 
Action: Mouse pressed left at (669, 353)
Screenshot: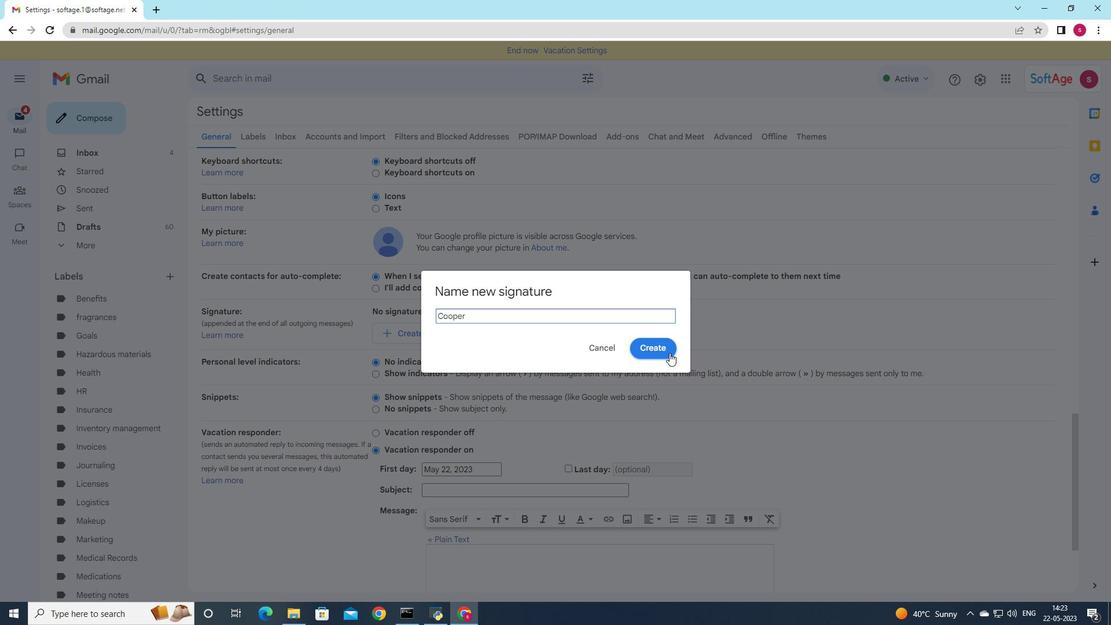 
Action: Mouse moved to (599, 331)
Screenshot: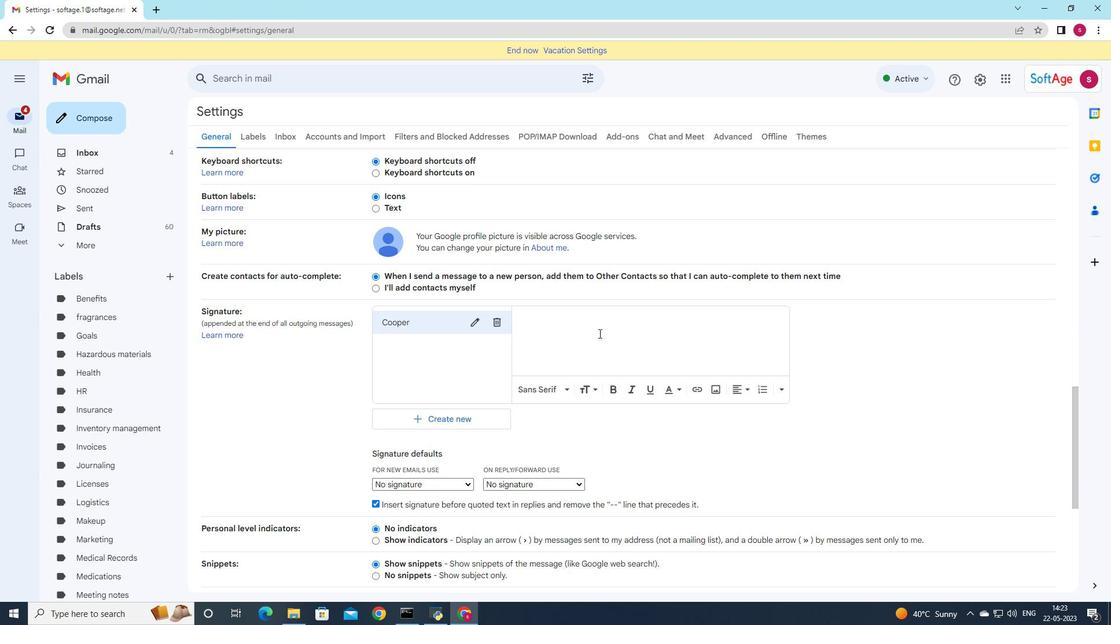 
Action: Mouse pressed left at (599, 331)
Screenshot: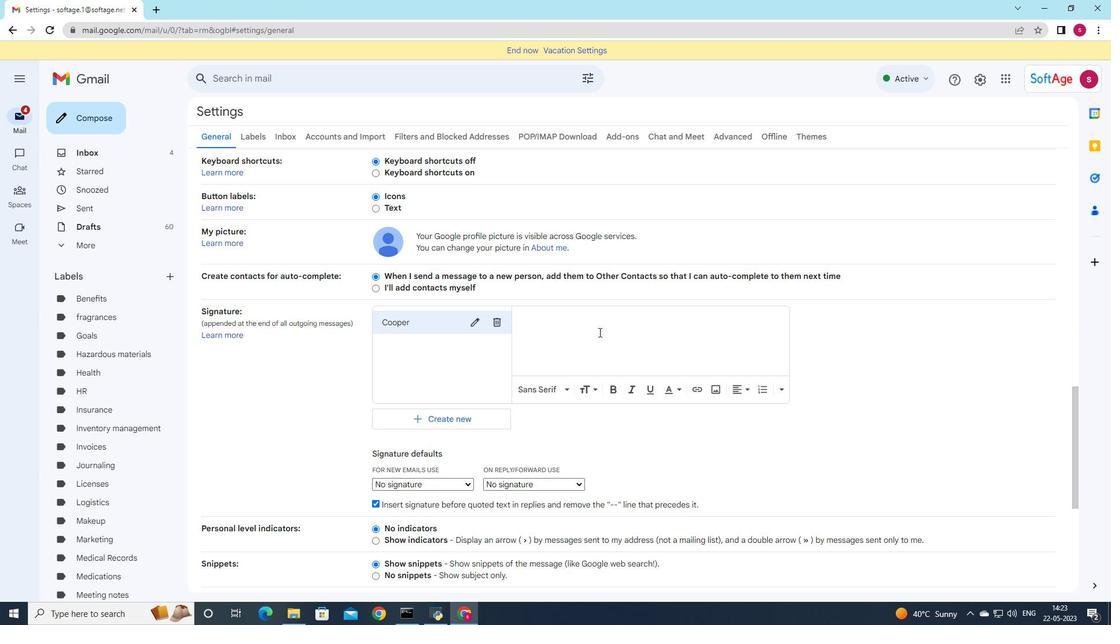 
Action: Mouse moved to (709, 292)
Screenshot: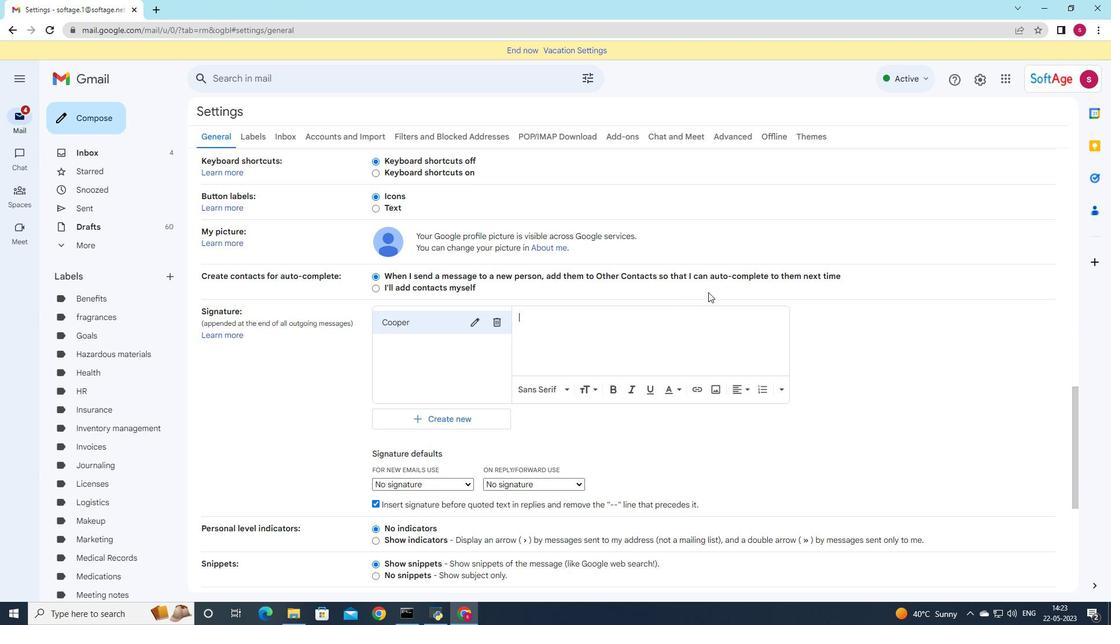 
Action: Key pressed <Key.shift>Thank<Key.space>you<Key.space>for<Key.space>your<Key.space>support,<Key.enter><Key.shift><Key.shift><Key.shift><Key.backspace><Key.enter><Key.shift>Cooper<Key.space><Key.shift>Powell
Screenshot: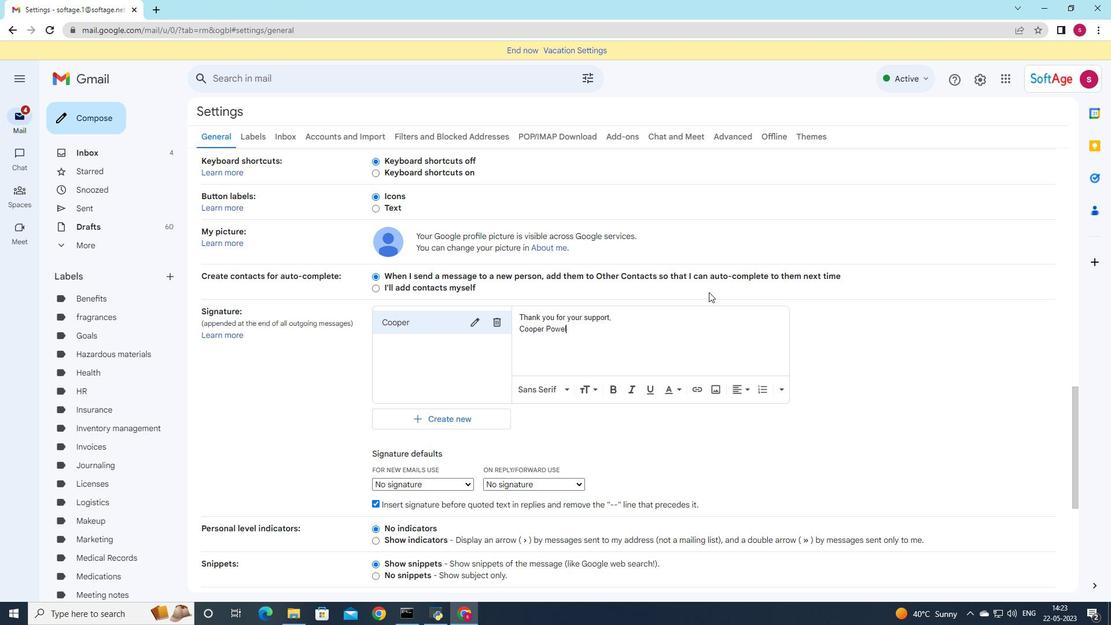 
Action: Mouse moved to (698, 201)
Screenshot: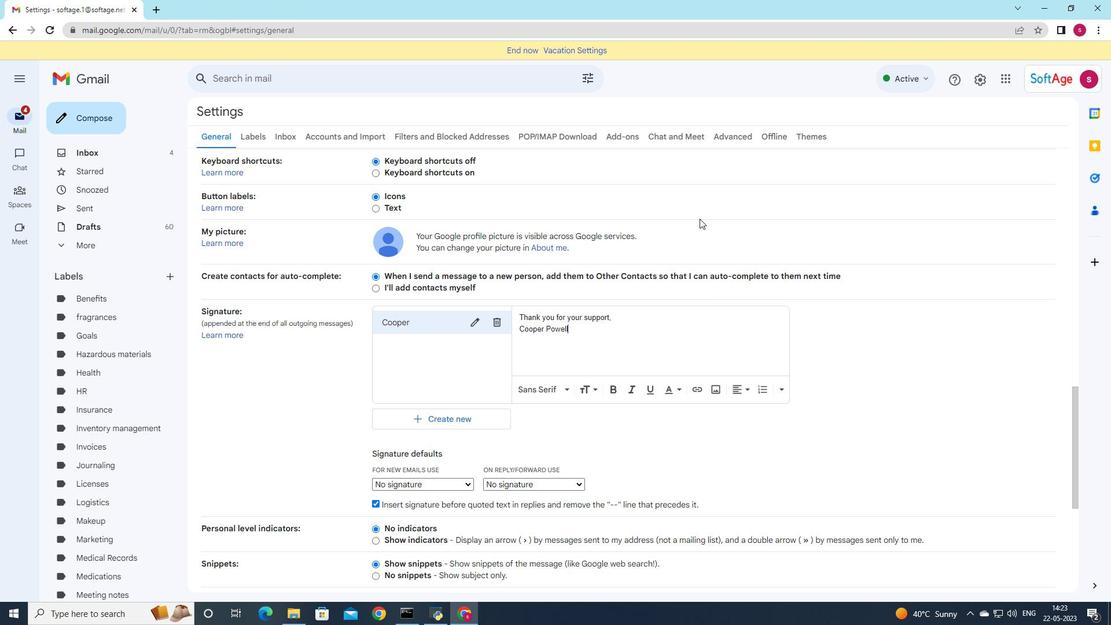 
Action: Mouse scrolled (698, 200) with delta (0, 0)
Screenshot: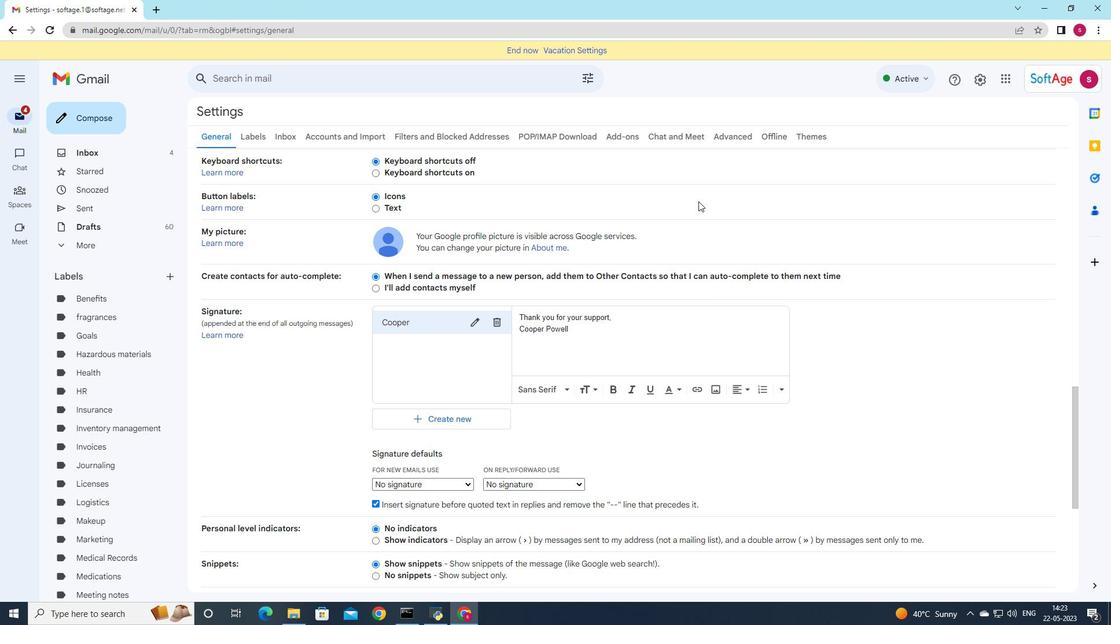 
Action: Mouse moved to (470, 424)
Screenshot: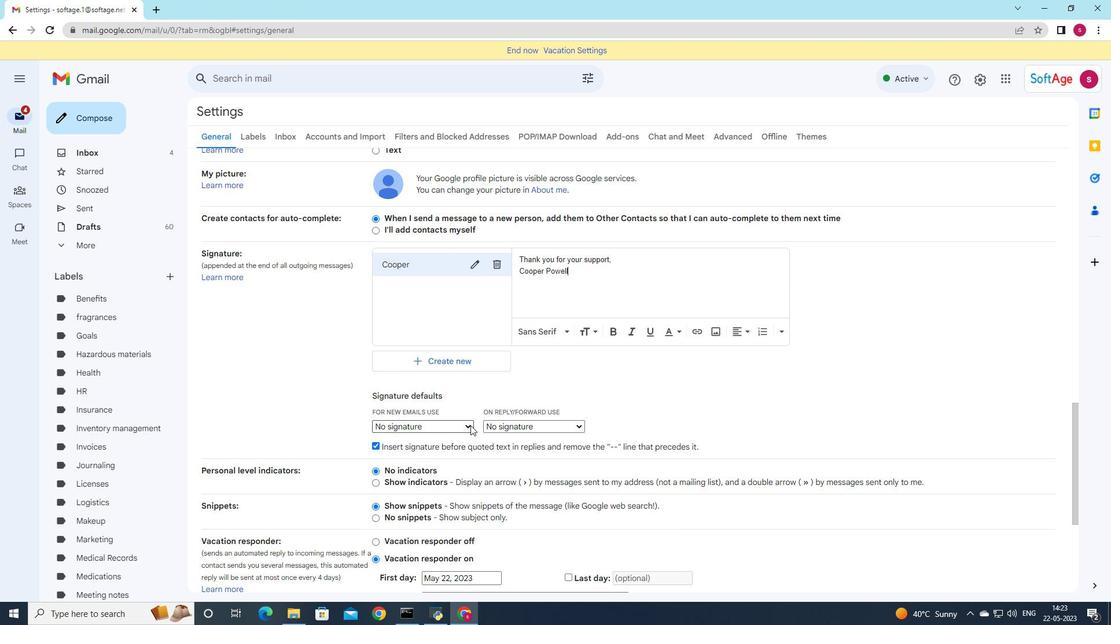 
Action: Mouse pressed left at (470, 424)
Screenshot: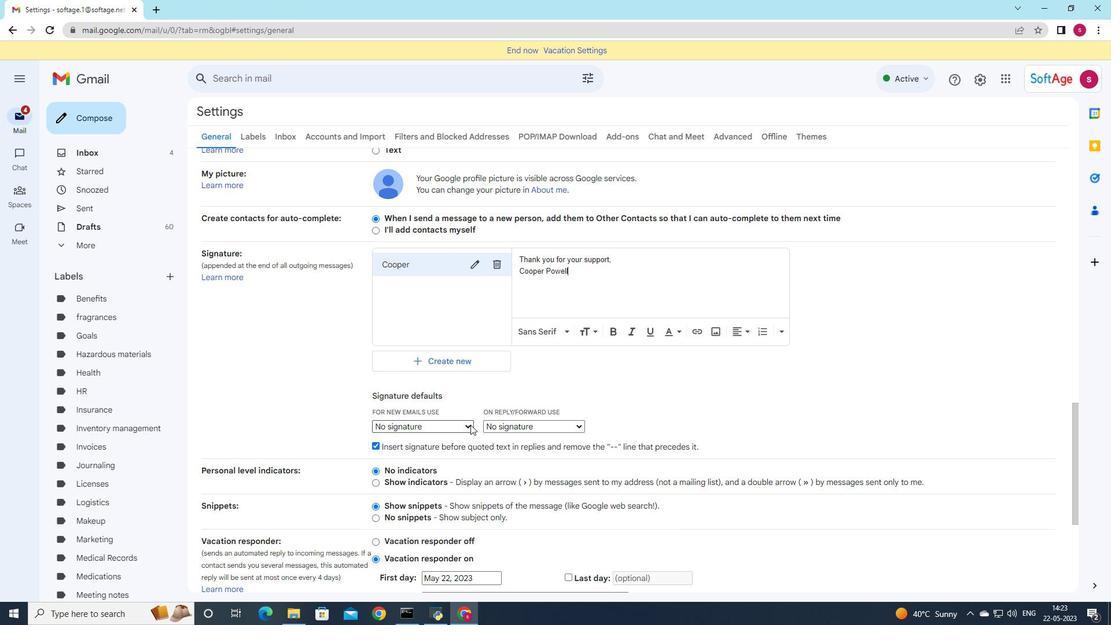 
Action: Mouse moved to (463, 444)
Screenshot: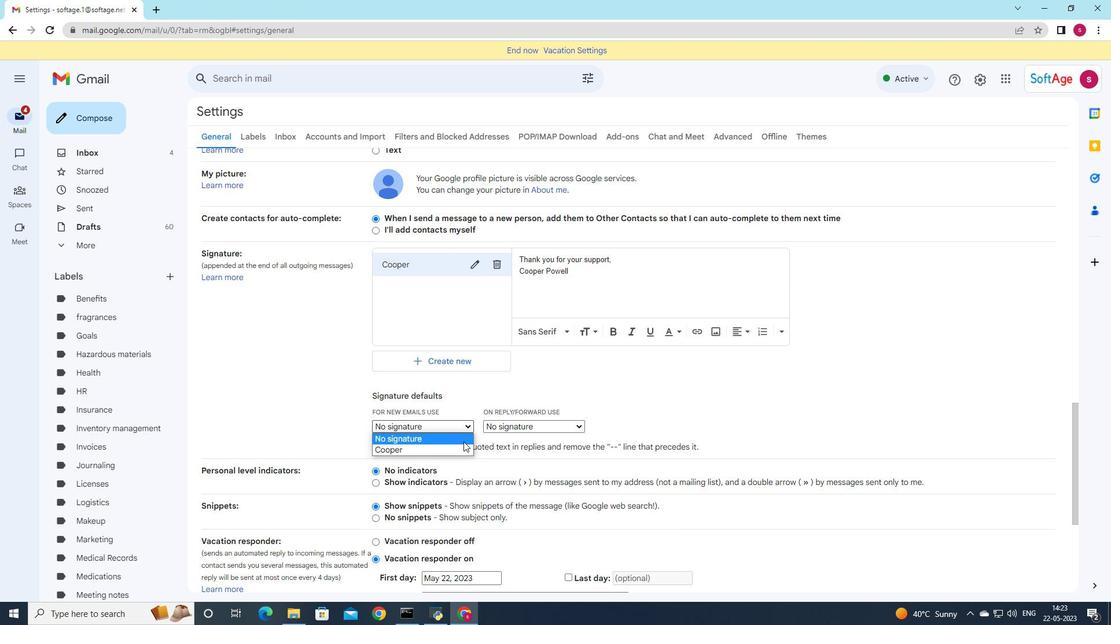 
Action: Mouse pressed left at (463, 444)
Screenshot: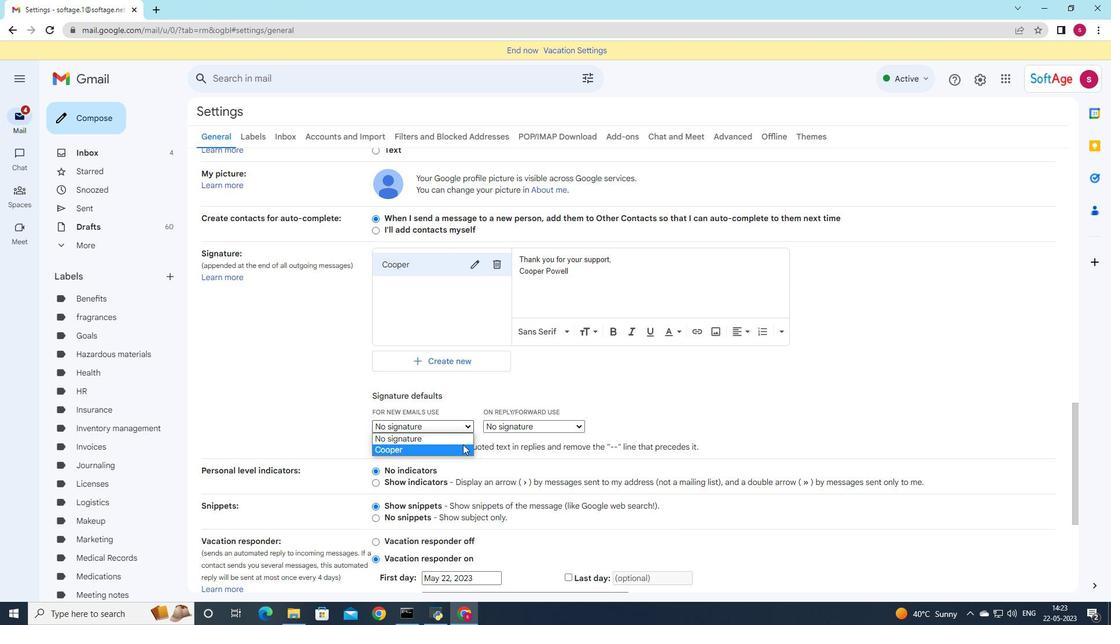 
Action: Mouse moved to (574, 423)
Screenshot: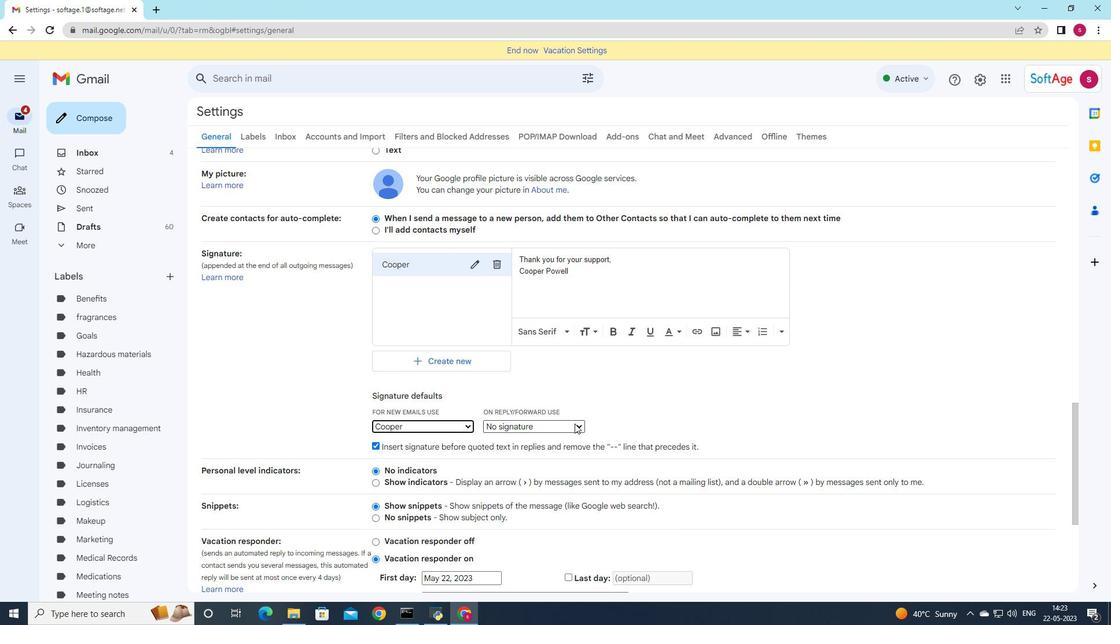
Action: Mouse pressed left at (574, 423)
Screenshot: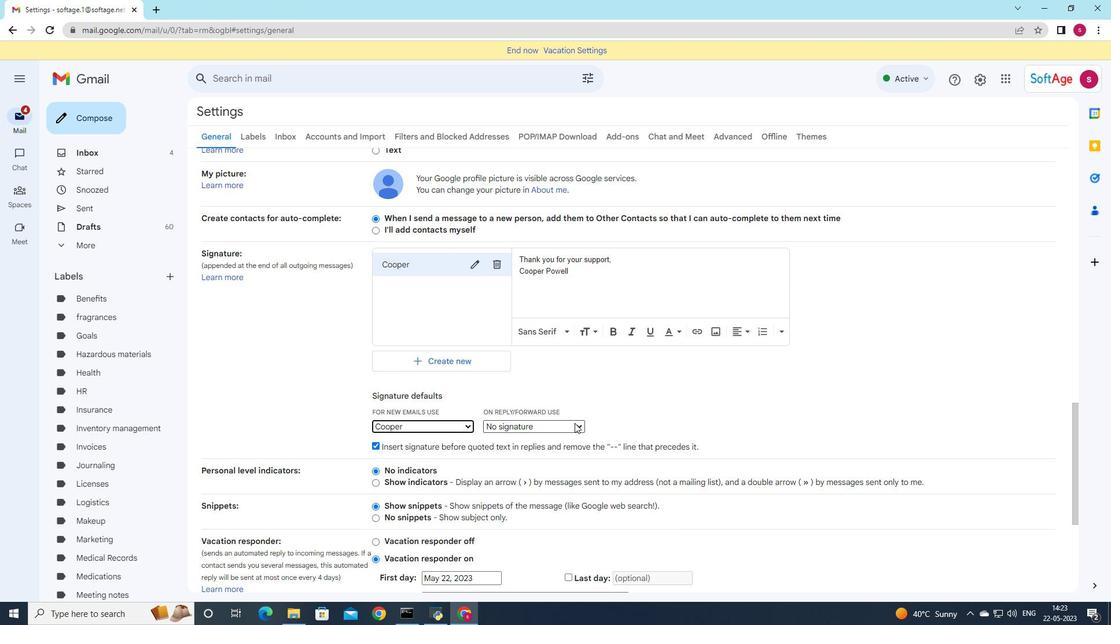 
Action: Mouse moved to (566, 446)
Screenshot: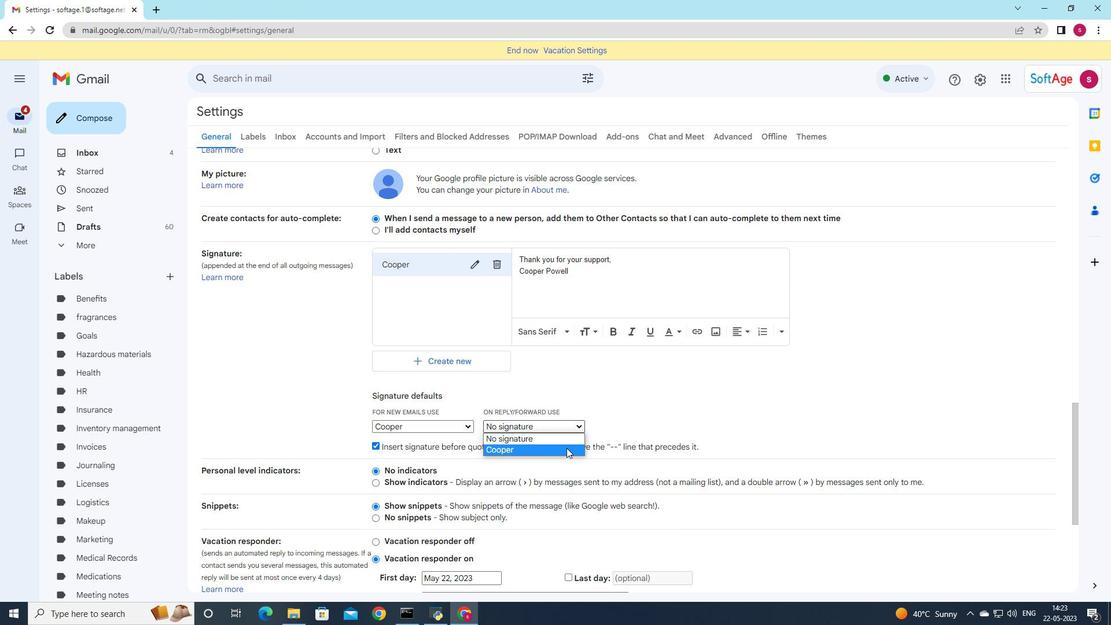 
Action: Mouse pressed left at (566, 446)
Screenshot: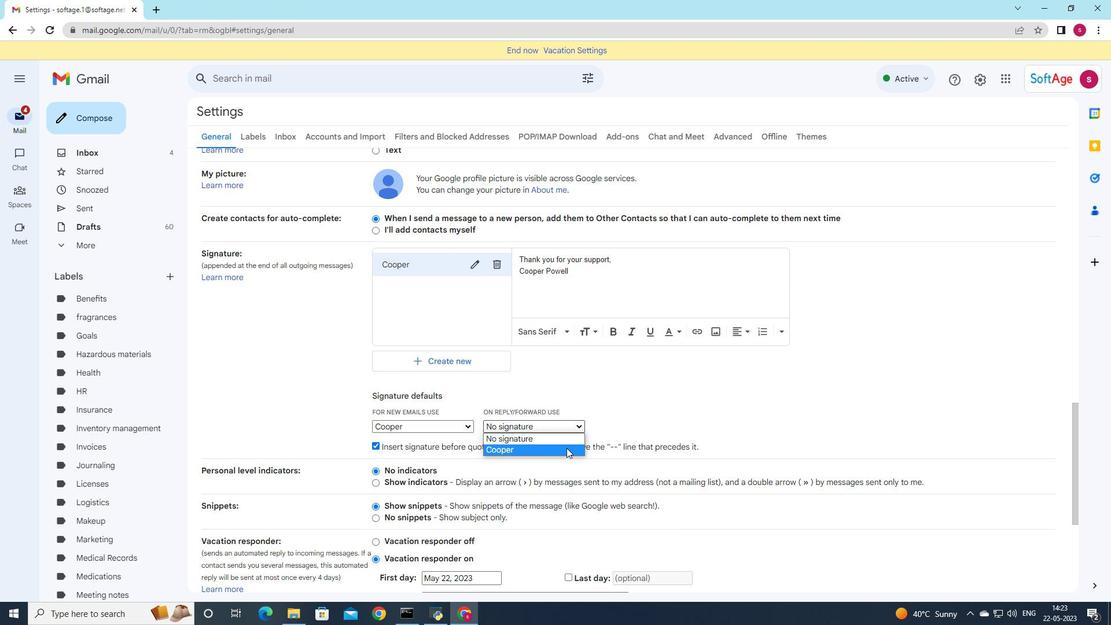 
Action: Mouse moved to (563, 435)
Screenshot: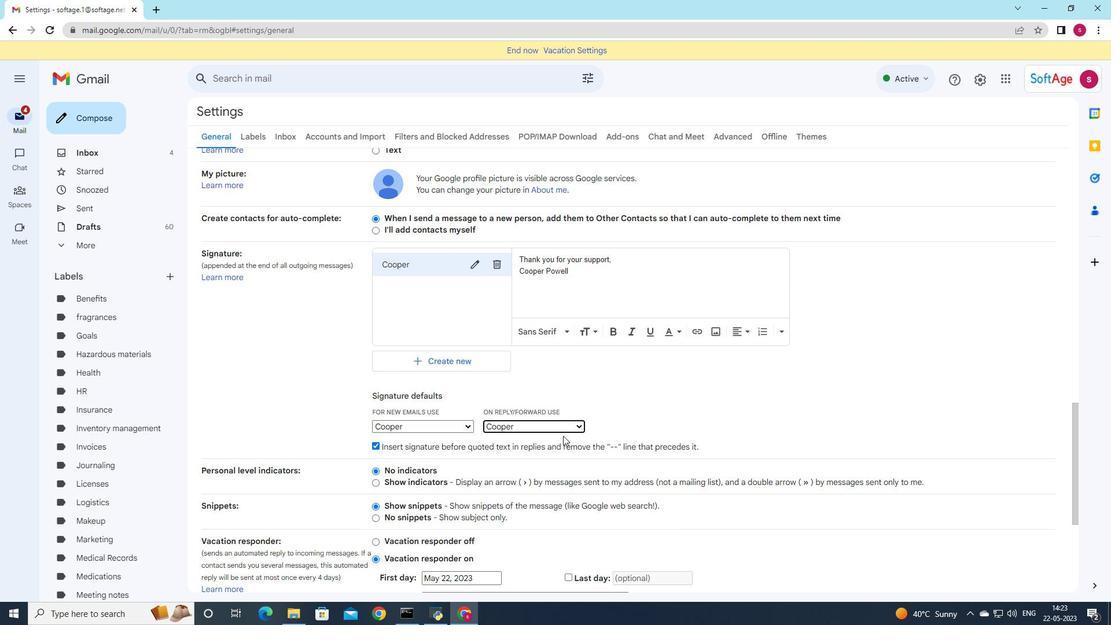 
Action: Mouse scrolled (563, 435) with delta (0, 0)
Screenshot: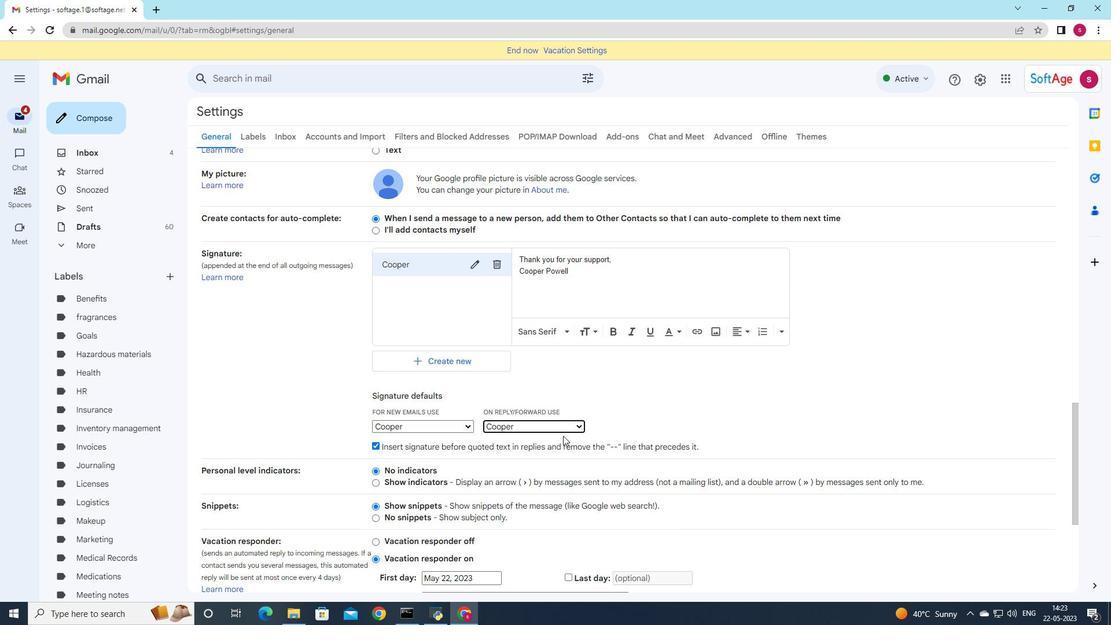 
Action: Mouse moved to (563, 435)
Screenshot: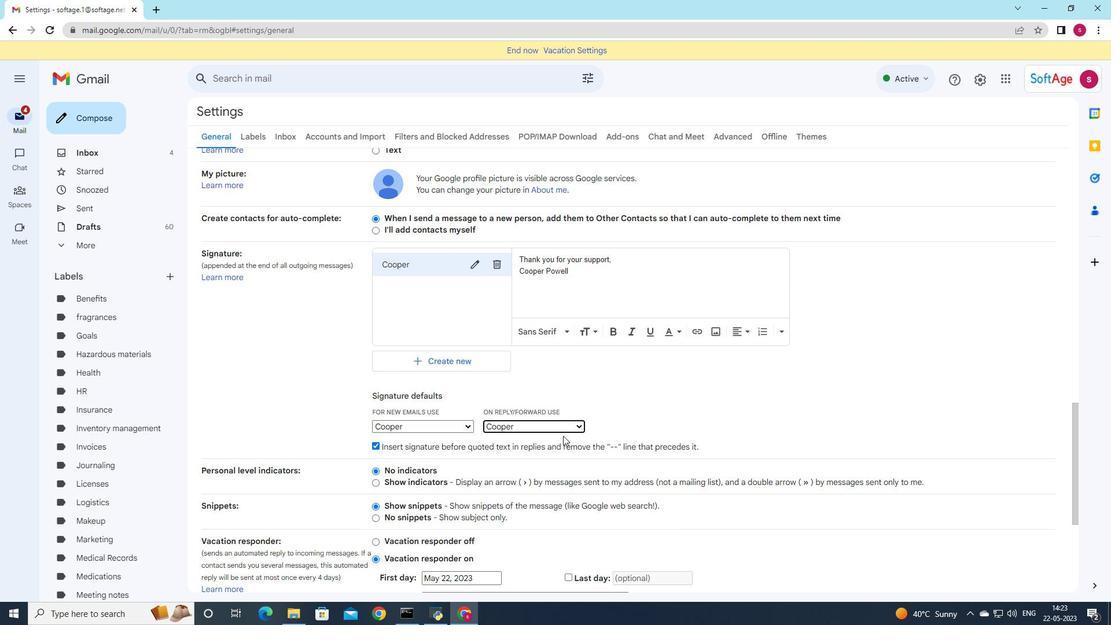 
Action: Mouse scrolled (563, 434) with delta (0, 0)
Screenshot: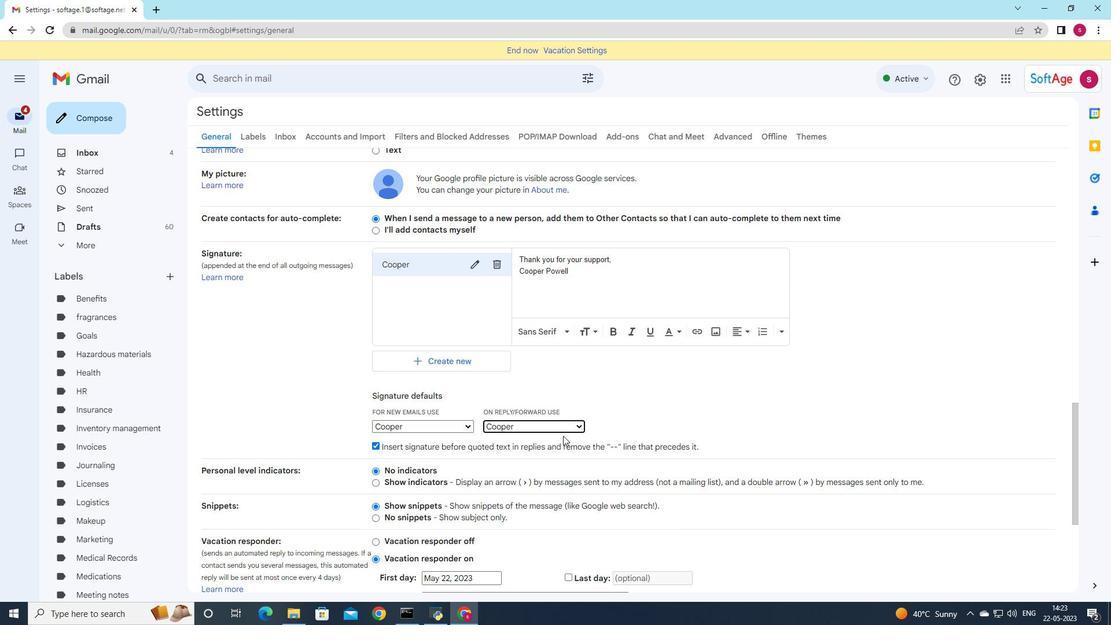 
Action: Mouse scrolled (563, 434) with delta (0, 0)
Screenshot: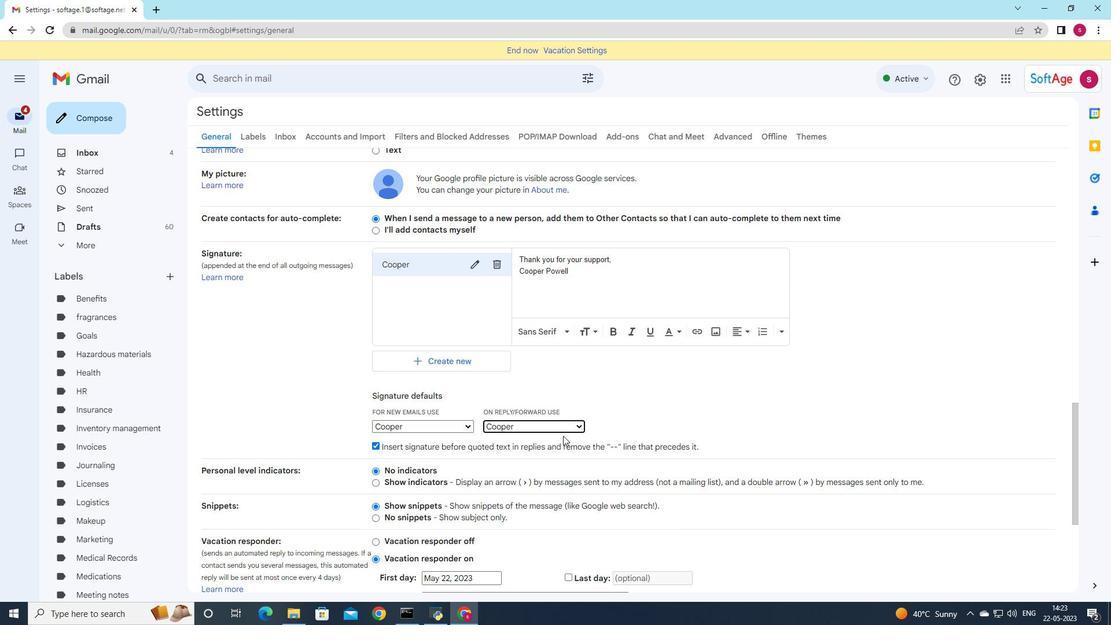 
Action: Mouse scrolled (563, 434) with delta (0, 0)
Screenshot: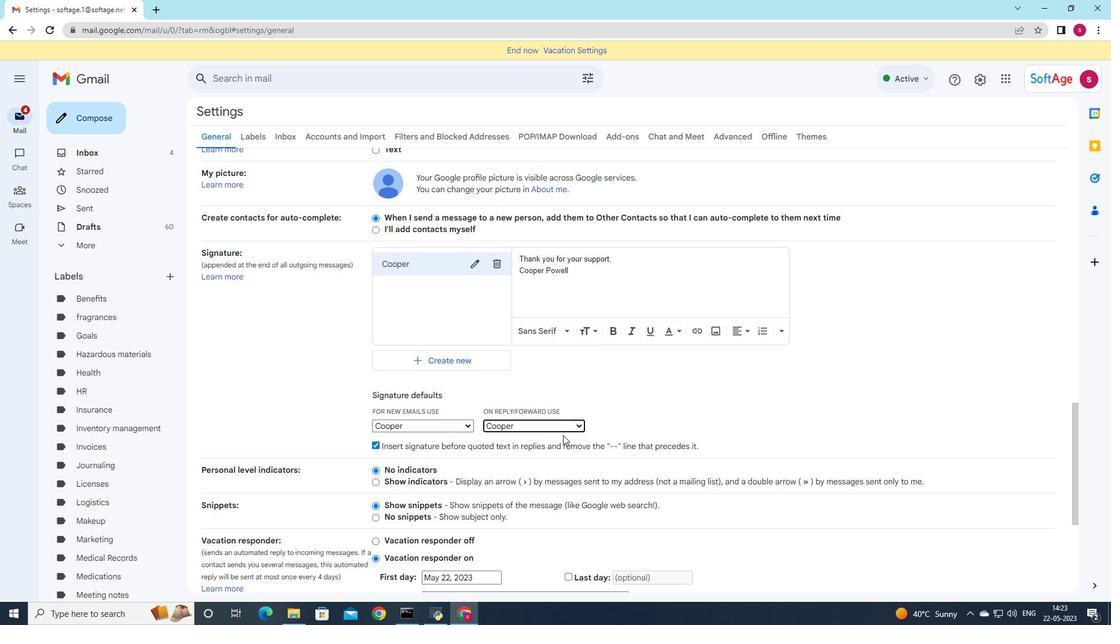 
Action: Mouse scrolled (563, 434) with delta (0, 0)
Screenshot: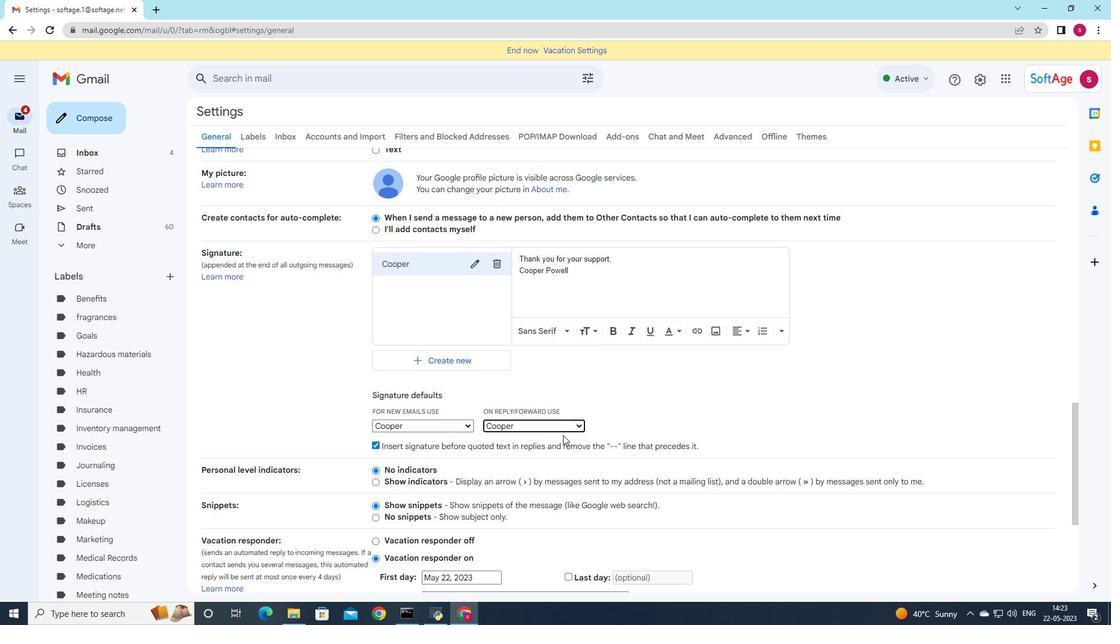 
Action: Mouse moved to (560, 416)
Screenshot: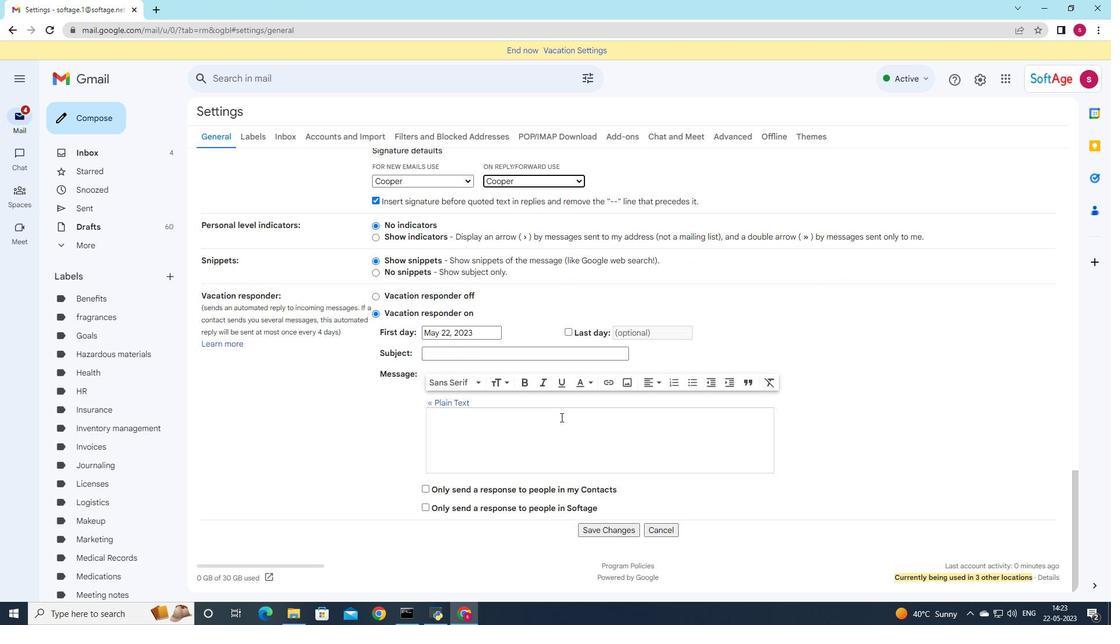 
Action: Mouse scrolled (560, 416) with delta (0, 0)
Screenshot: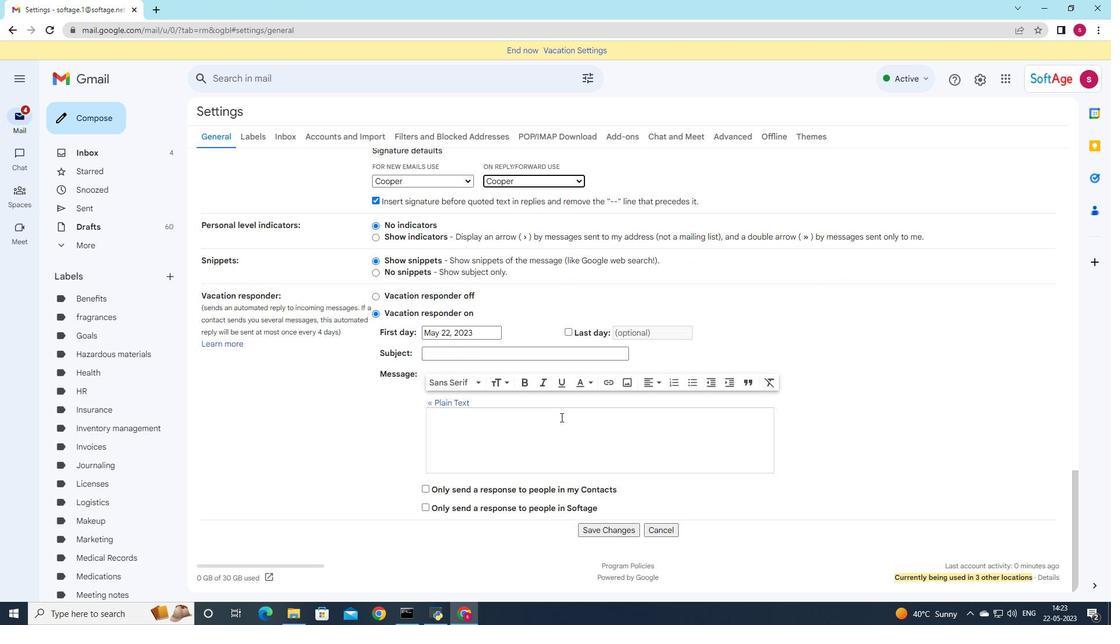
Action: Mouse scrolled (560, 416) with delta (0, 0)
Screenshot: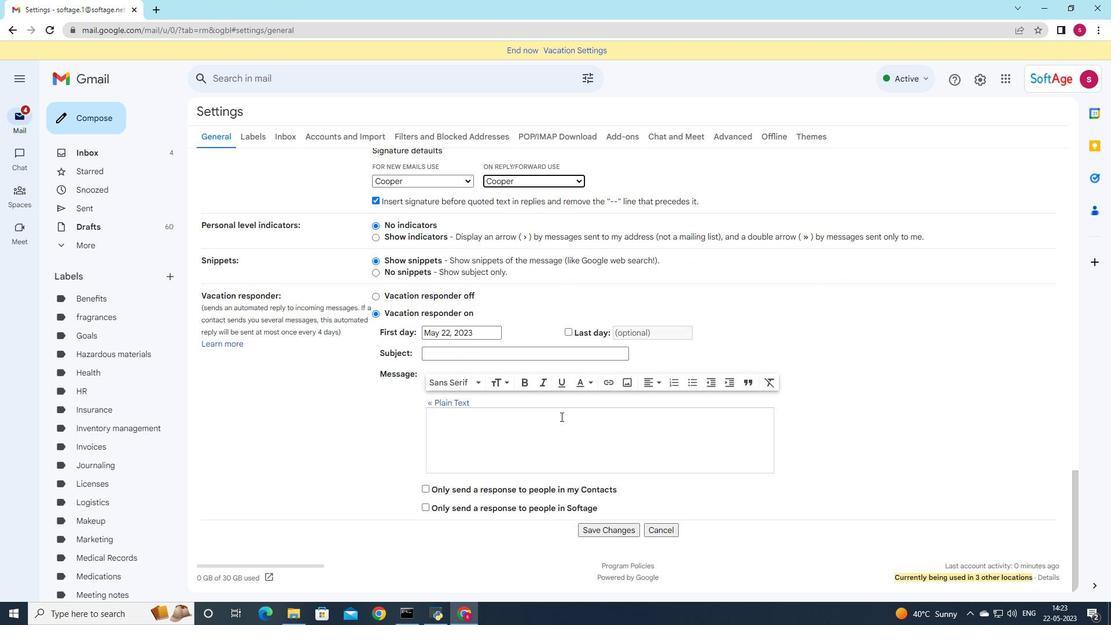
Action: Mouse scrolled (560, 416) with delta (0, 0)
Screenshot: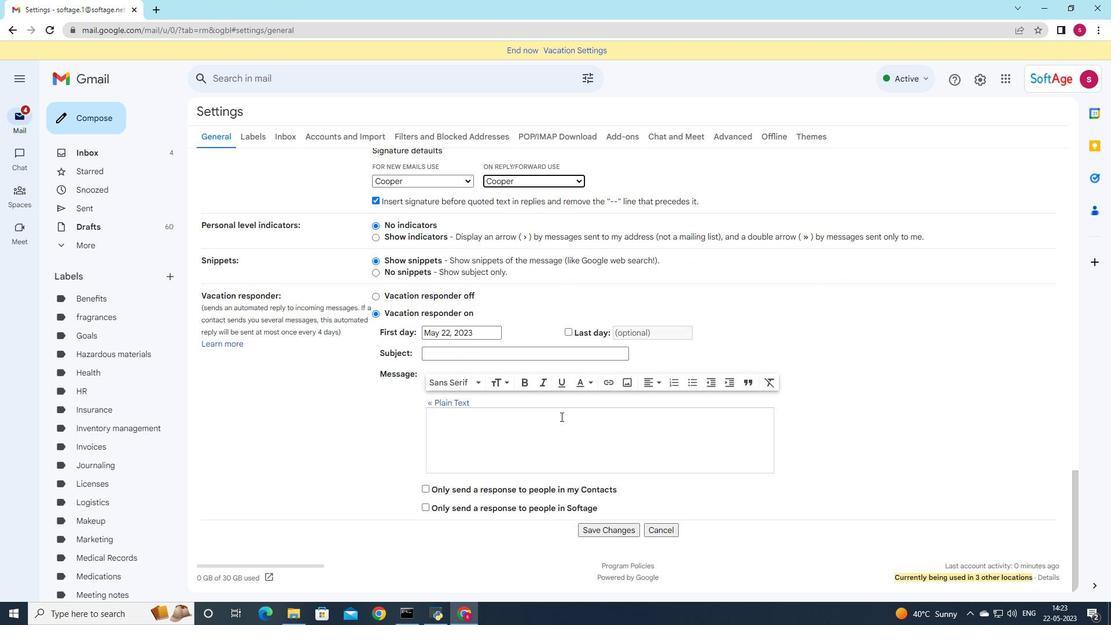 
Action: Mouse moved to (602, 533)
Screenshot: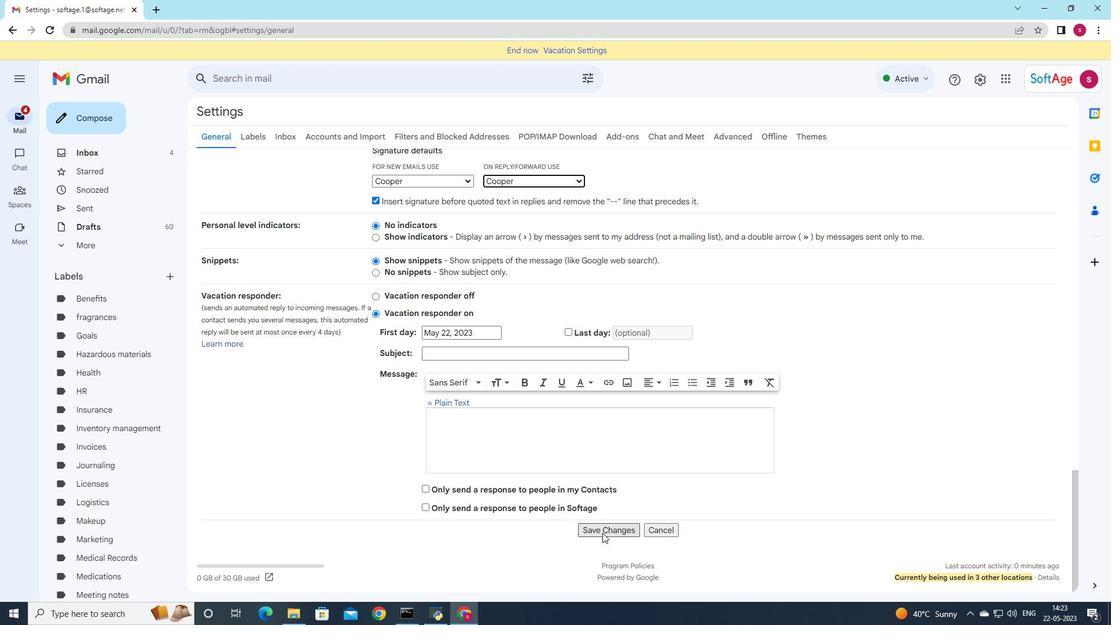 
Action: Mouse pressed left at (602, 533)
Screenshot: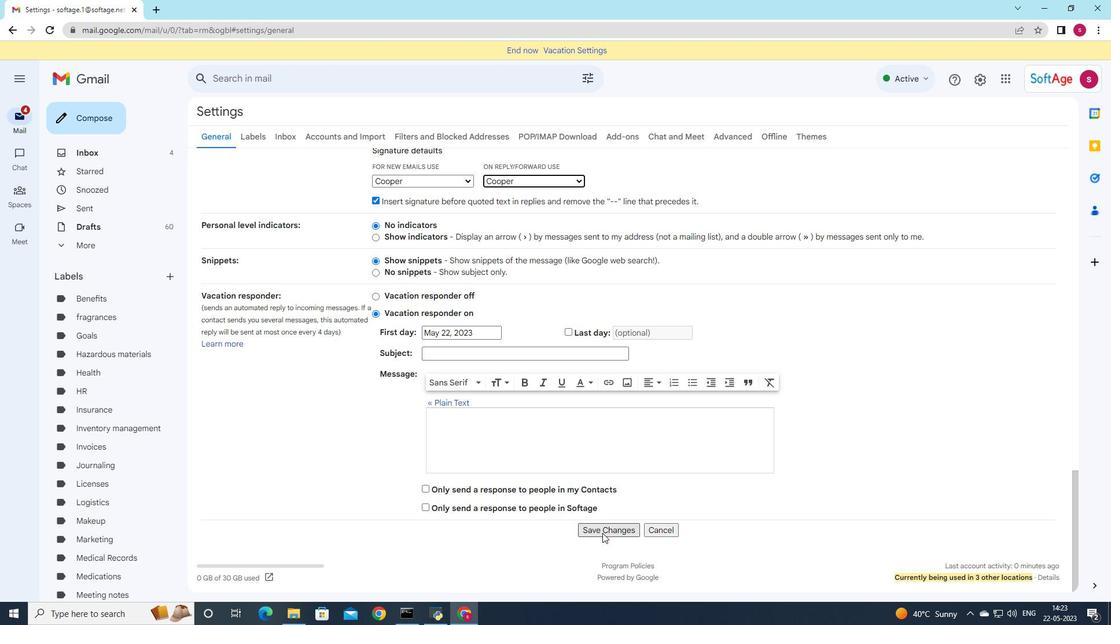 
Action: Mouse moved to (105, 121)
Screenshot: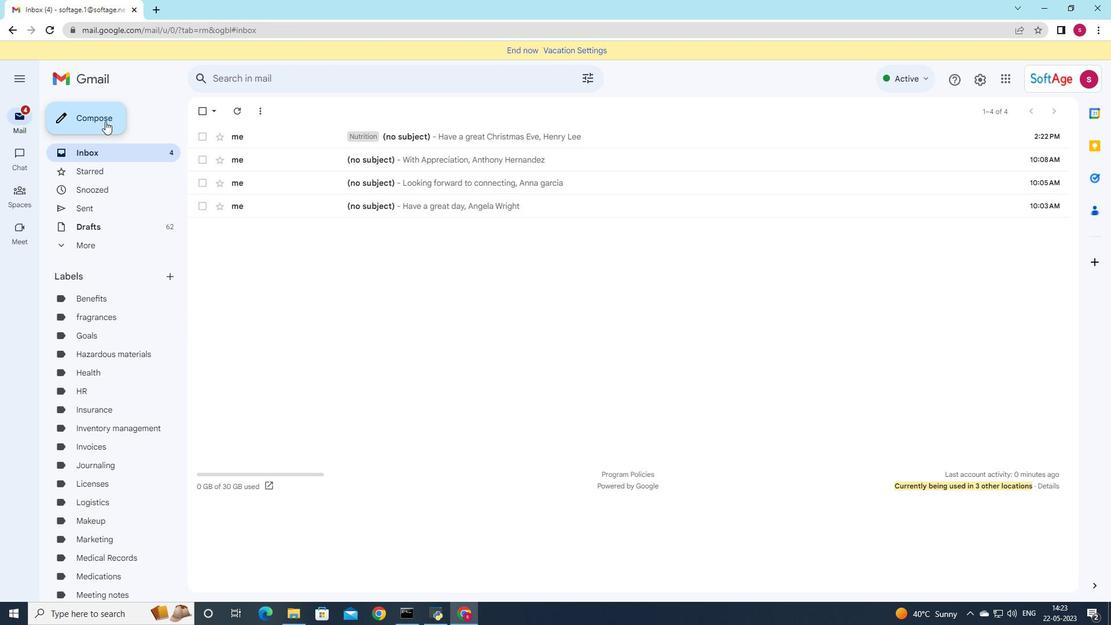 
Action: Mouse pressed left at (105, 121)
Screenshot: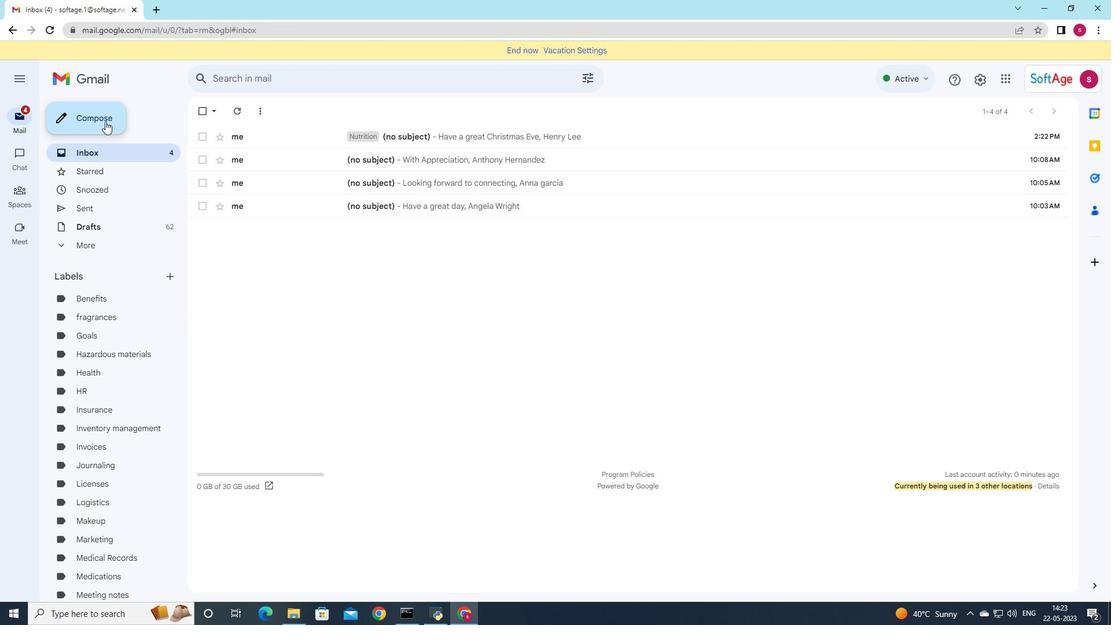 
Action: Mouse moved to (878, 338)
Screenshot: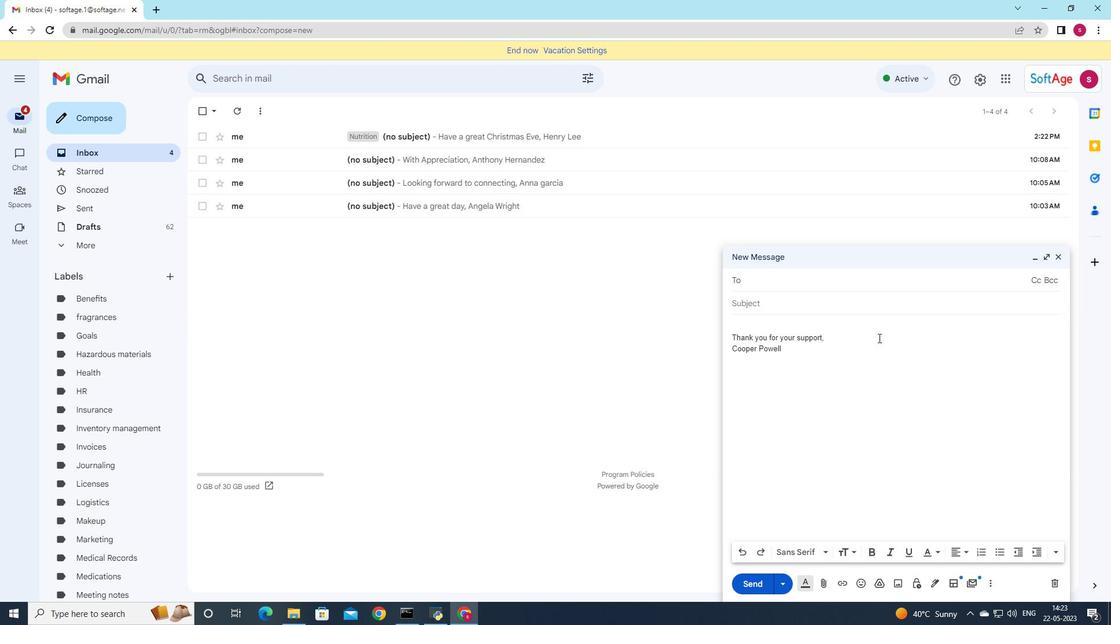 
Action: Key pressed softa
Screenshot: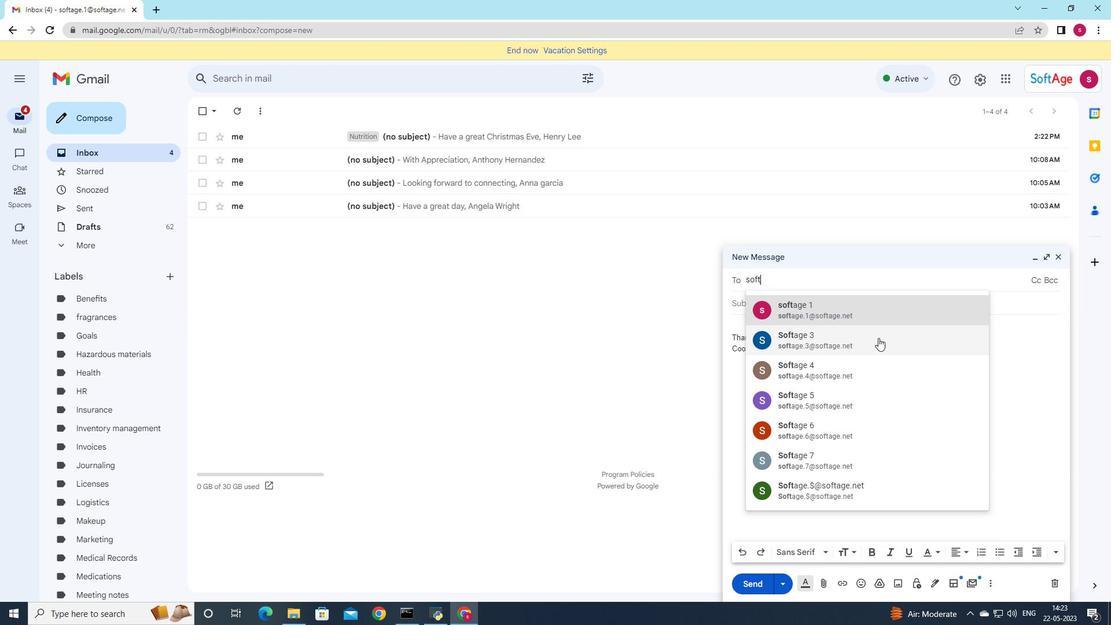 
Action: Mouse moved to (860, 307)
Screenshot: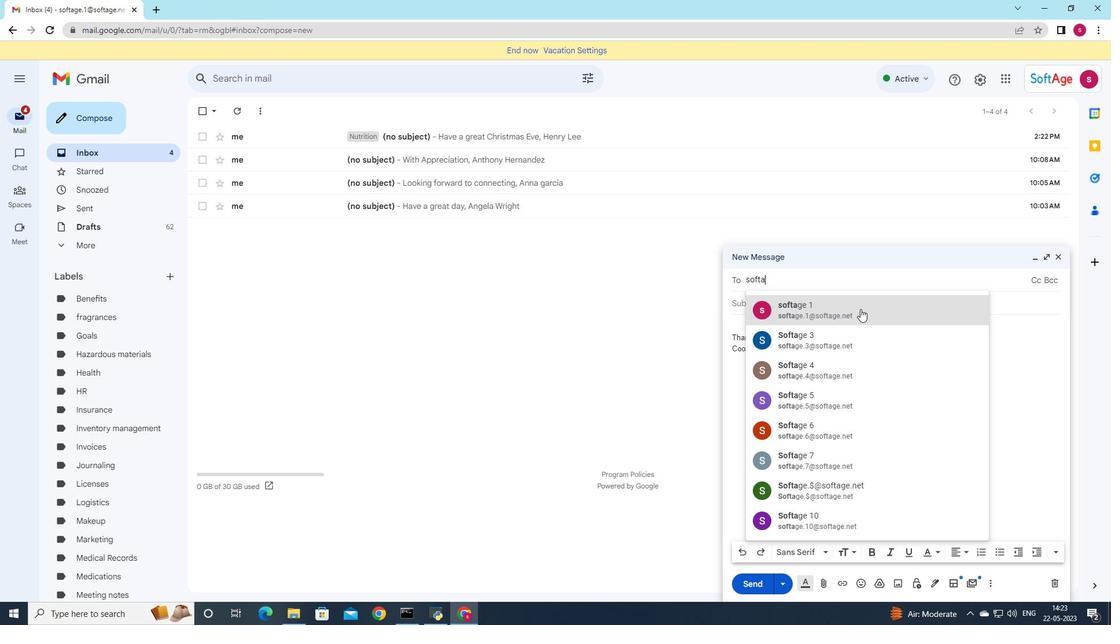 
Action: Mouse pressed left at (860, 307)
Screenshot: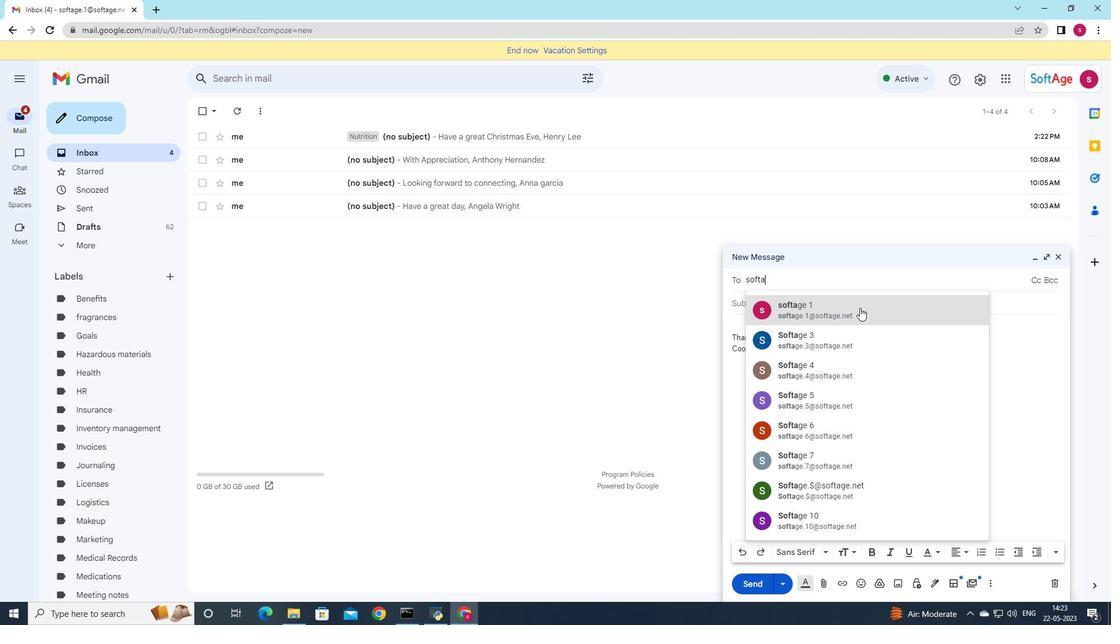 
Action: Mouse moved to (168, 273)
Screenshot: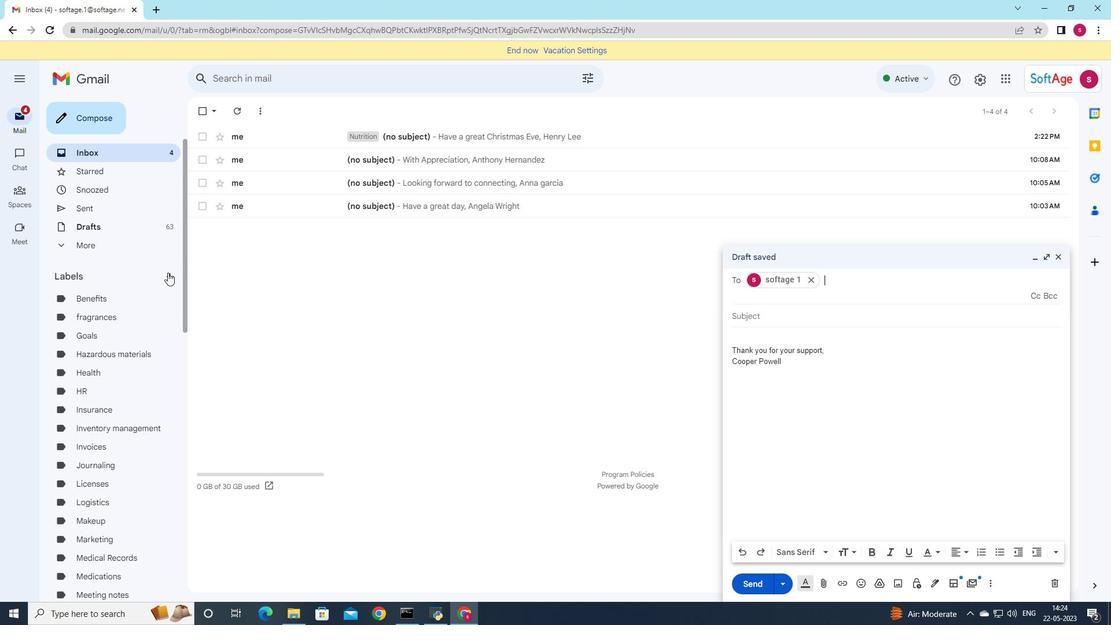 
Action: Mouse pressed left at (168, 273)
Screenshot: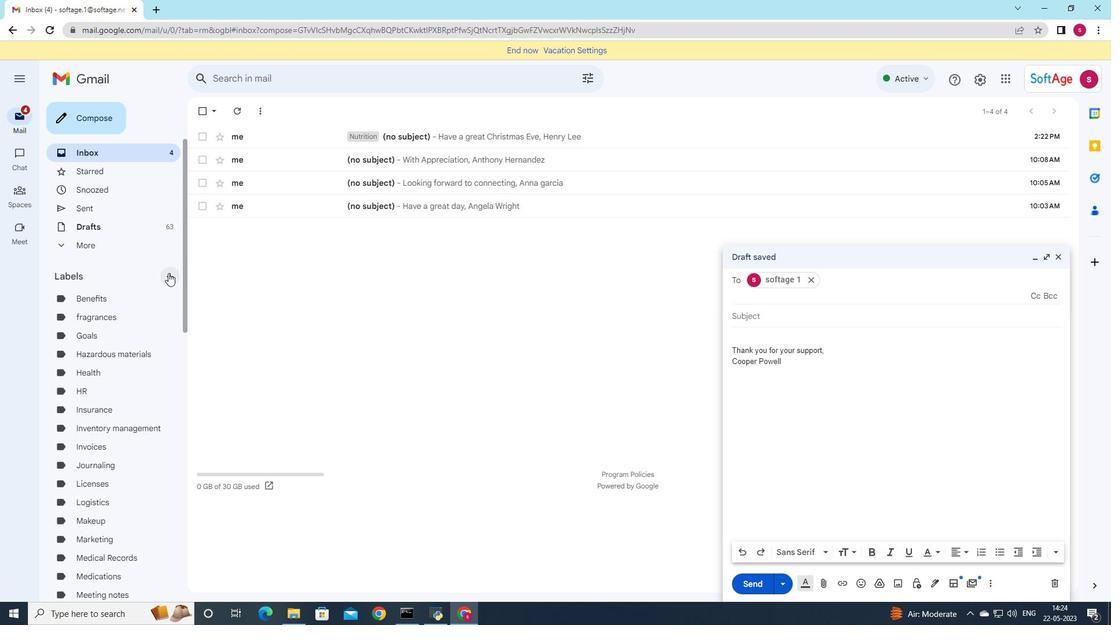 
Action: Mouse moved to (538, 336)
Screenshot: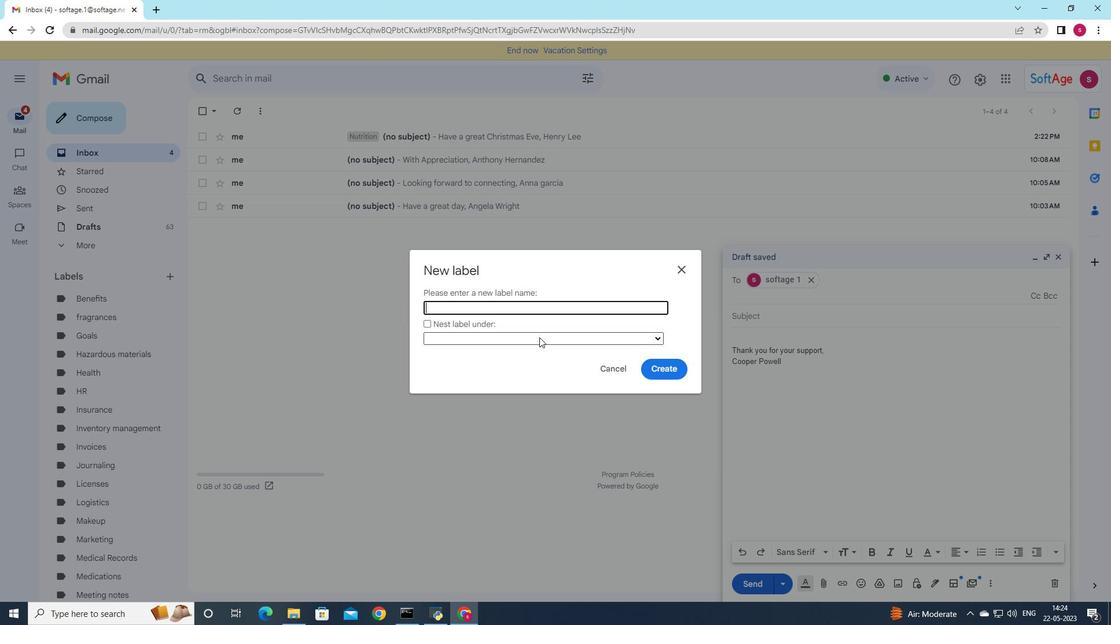 
Action: Key pressed <Key.shift><Key.shift><Key.shift><Key.shift><Key.shift><Key.shift><Key.shift><Key.shift><Key.shift><Key.shift><Key.shift><Key.shift>Pr<Key.backspace>erfomance<Key.space>reviews
Screenshot: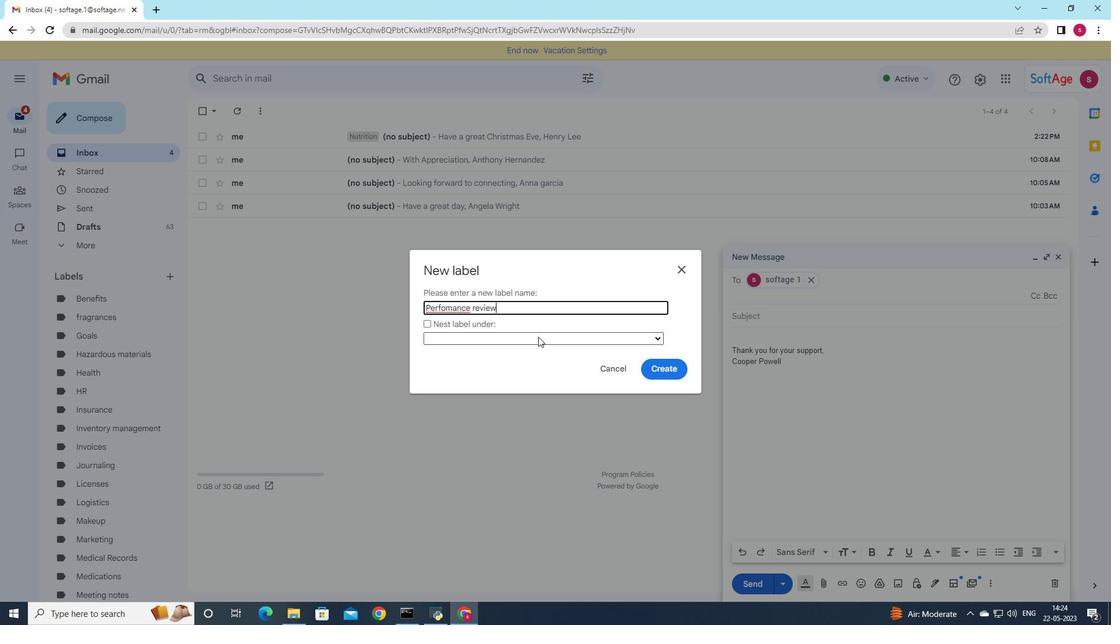 
Action: Mouse moved to (646, 365)
Screenshot: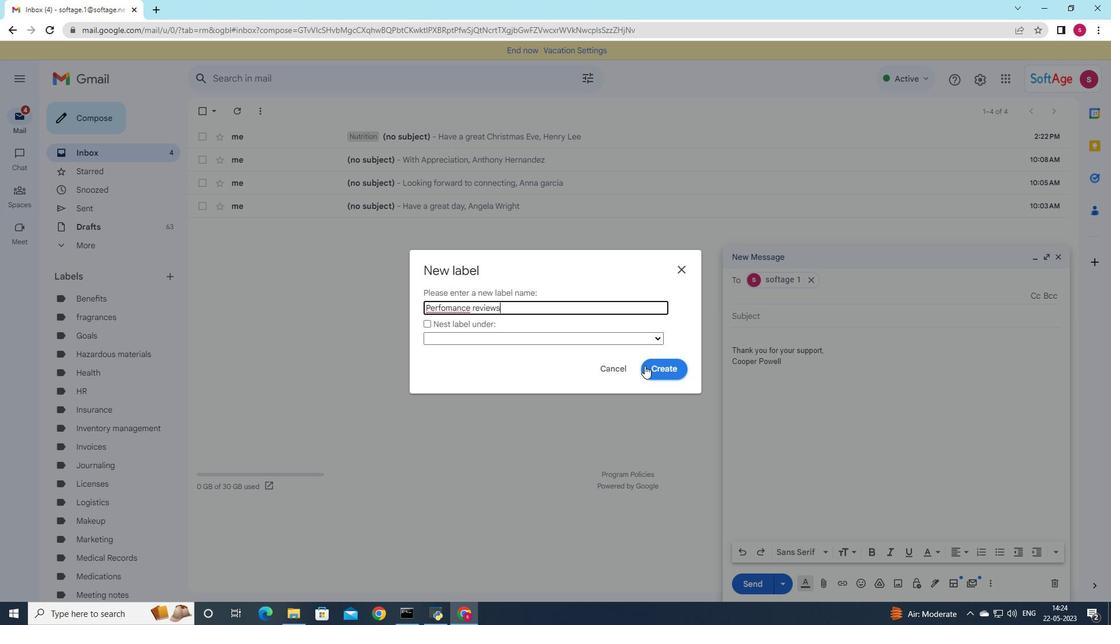 
Action: Mouse pressed left at (646, 365)
Screenshot: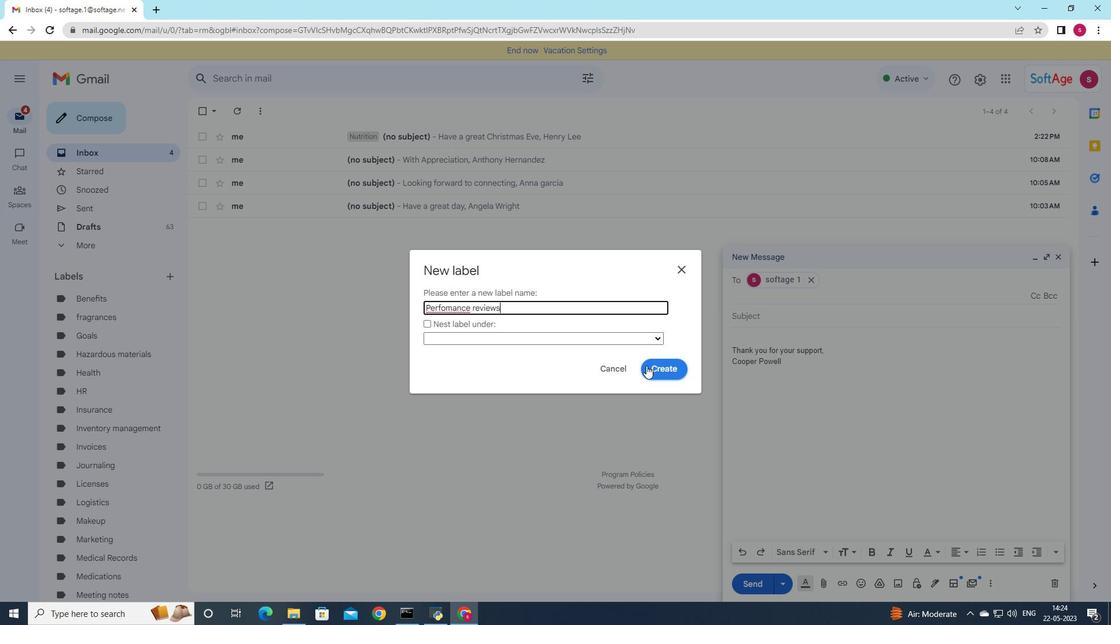 
Action: Mouse moved to (635, 452)
Screenshot: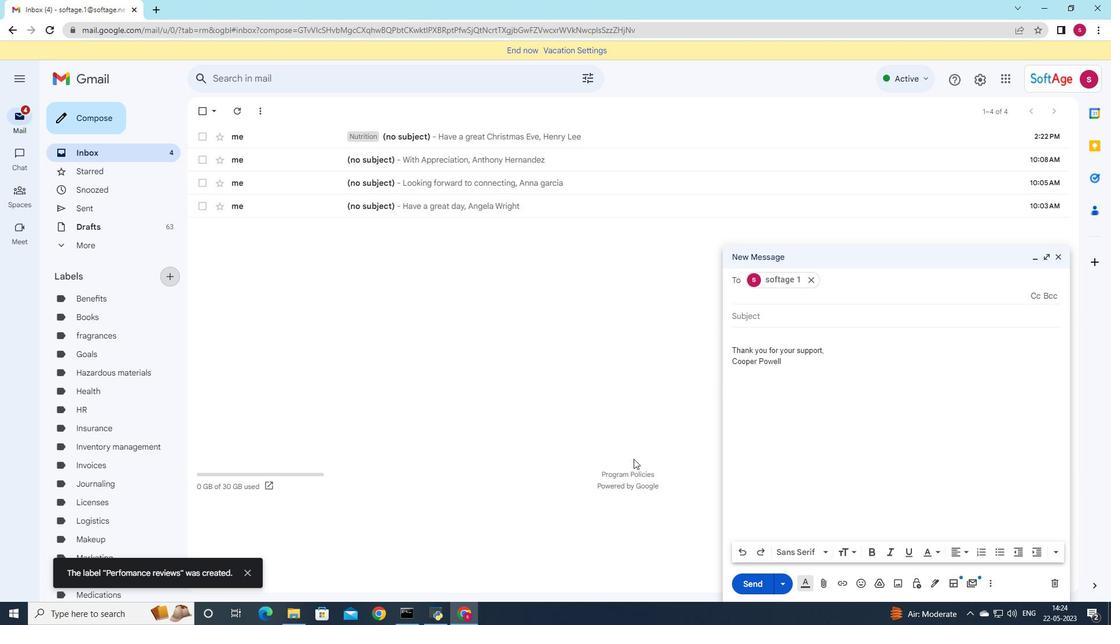 
